 Task: Look for space in Ilha Solteira, Brazil from 5th July, 2023 to 15th July, 2023 for 9 adults in price range Rs.15000 to Rs.25000. Place can be entire place with 5 bedrooms having 5 beds and 5 bathrooms. Property type can be house, flat, guest house. Booking option can be shelf check-in. Required host language is Spanish.
Action: Key pressed s<Key.caps_lock>olteria,<Key.space><Key.caps_lock>b<Key.caps_lock>razil<Key.space><Key.enter>
Screenshot: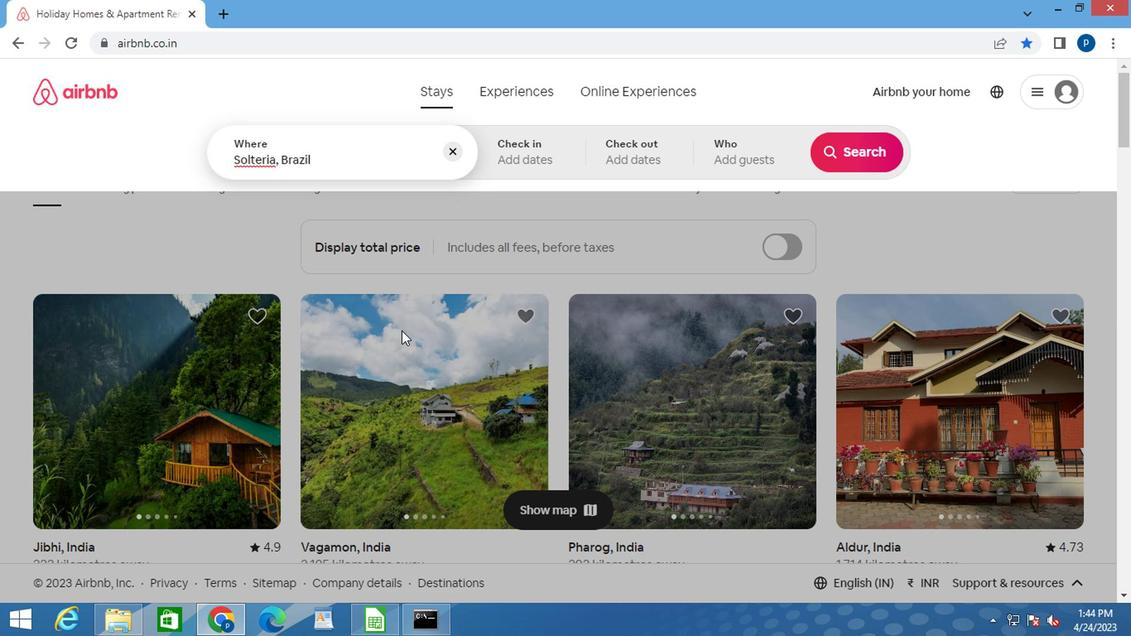 
Action: Mouse moved to (672, 269)
Screenshot: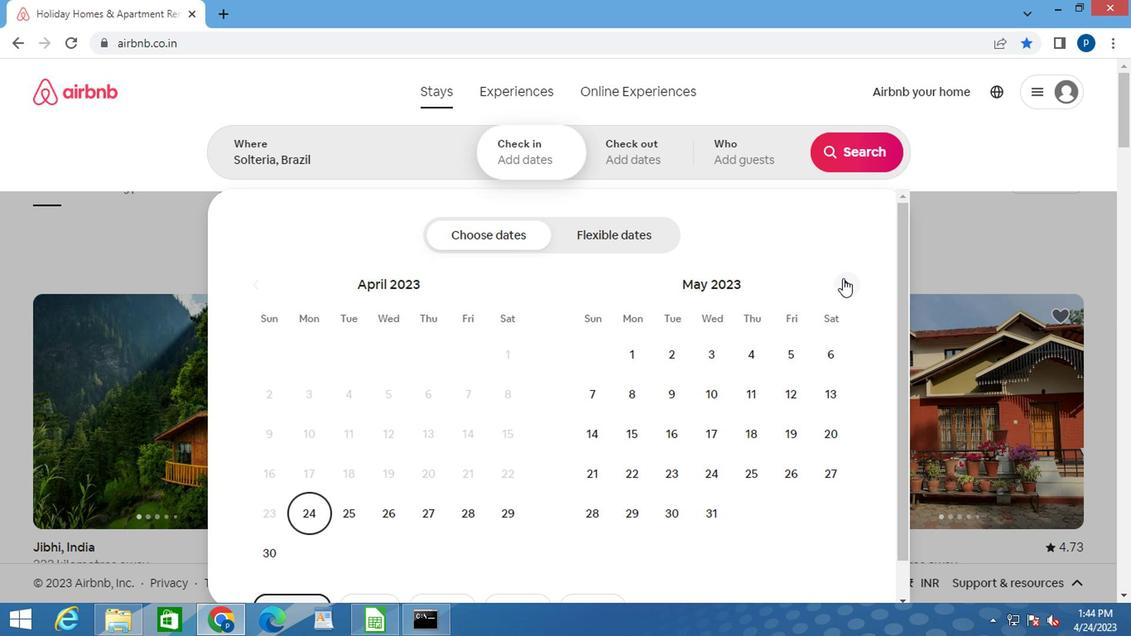 
Action: Mouse pressed left at (672, 269)
Screenshot: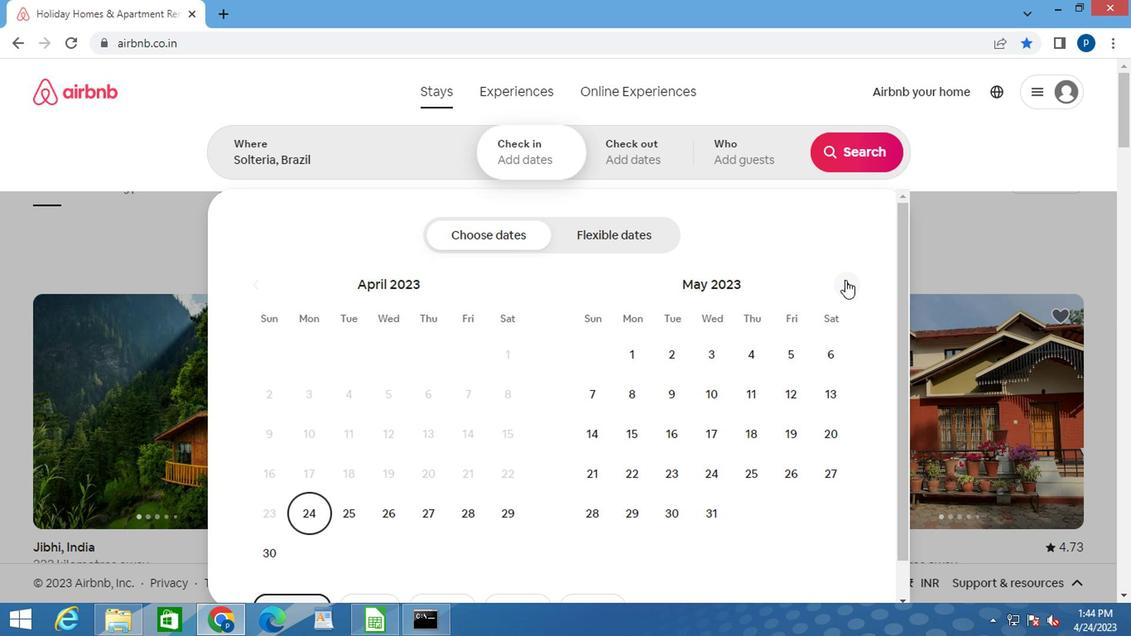 
Action: Mouse moved to (673, 269)
Screenshot: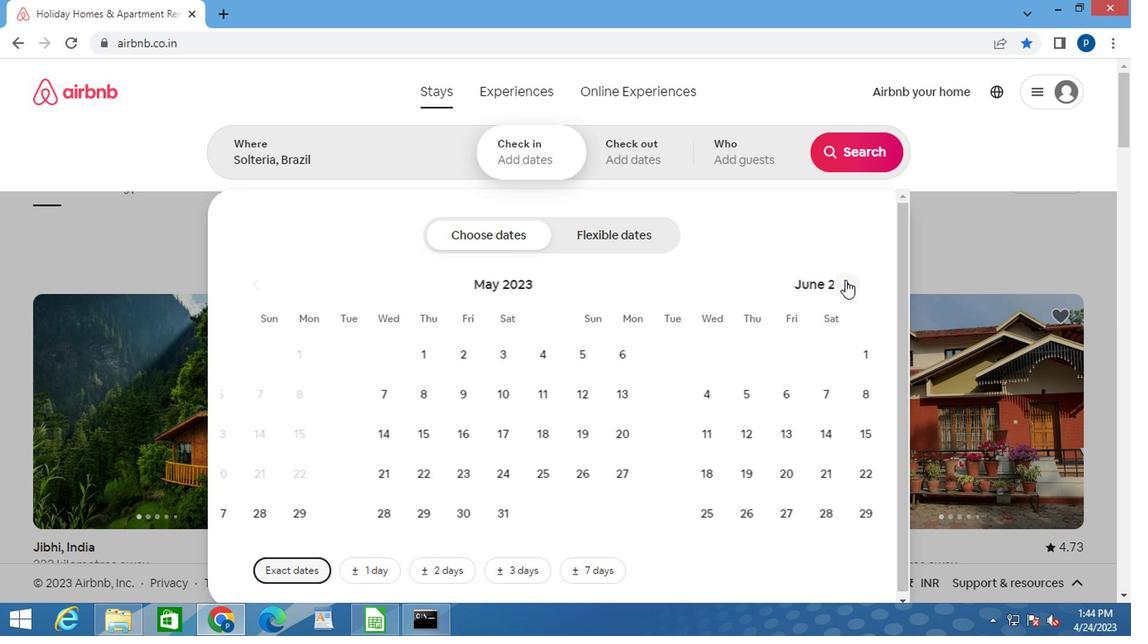 
Action: Mouse pressed left at (673, 269)
Screenshot: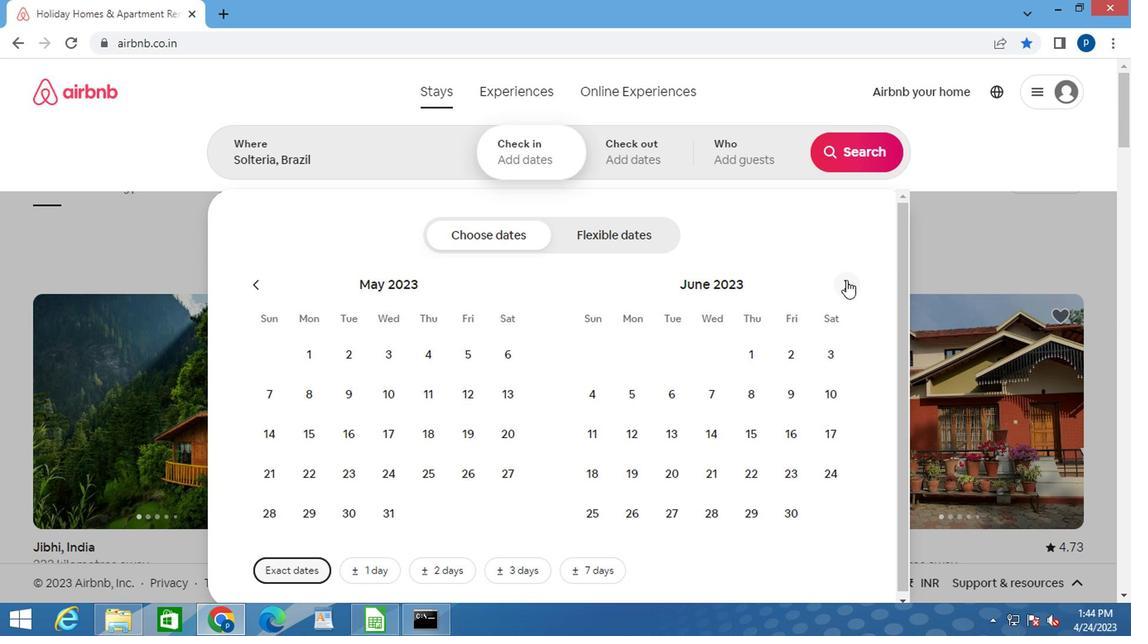 
Action: Mouse moved to (569, 345)
Screenshot: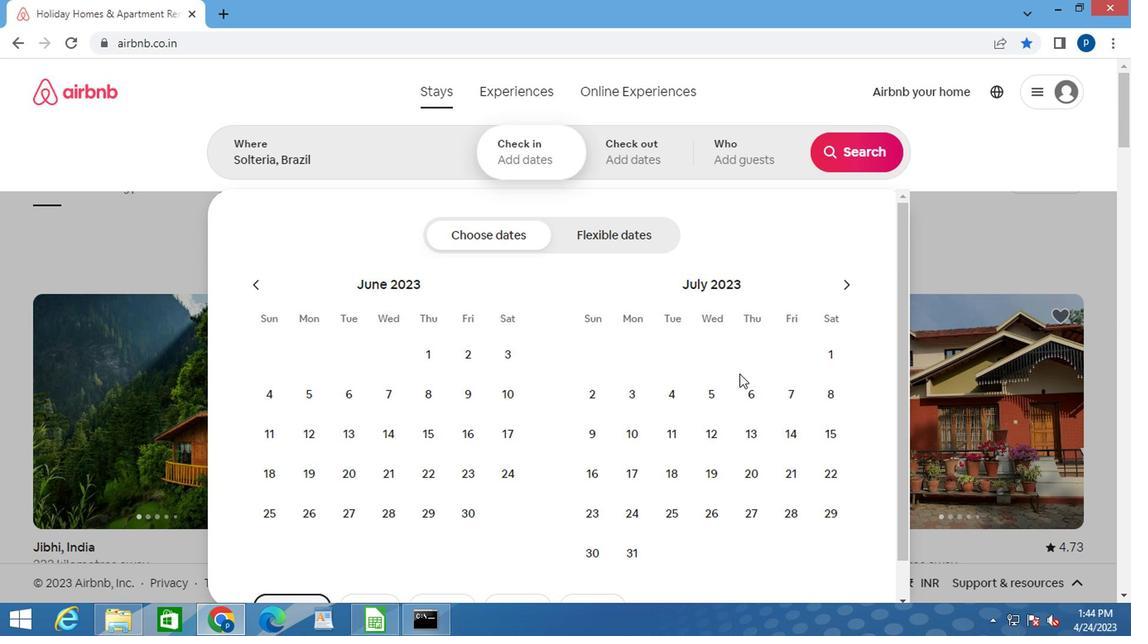 
Action: Mouse pressed left at (569, 345)
Screenshot: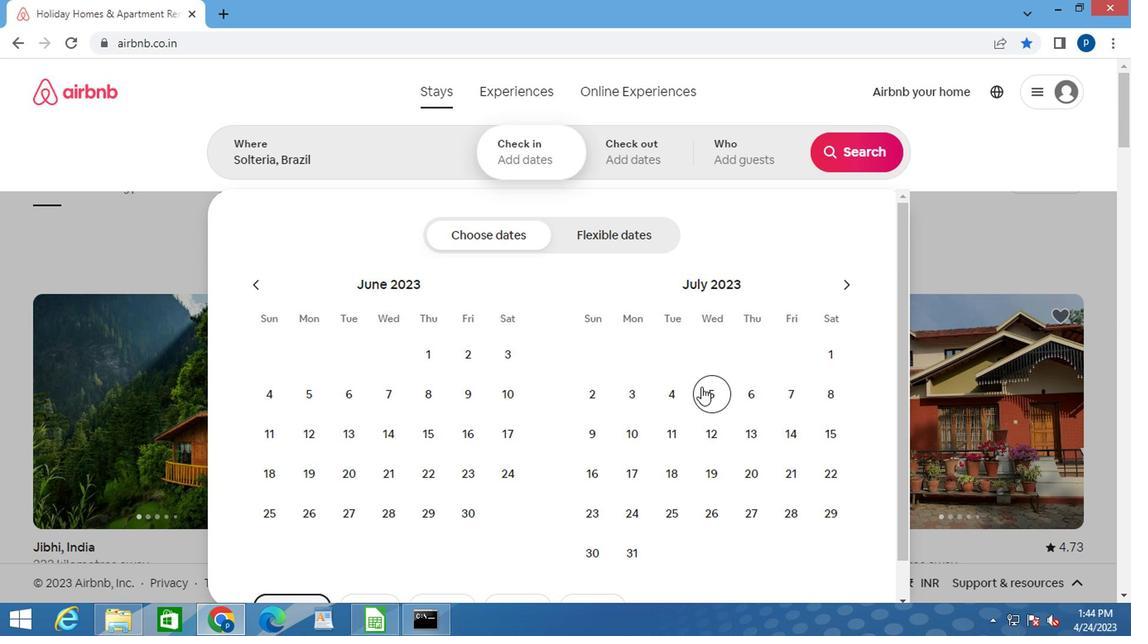
Action: Mouse moved to (657, 375)
Screenshot: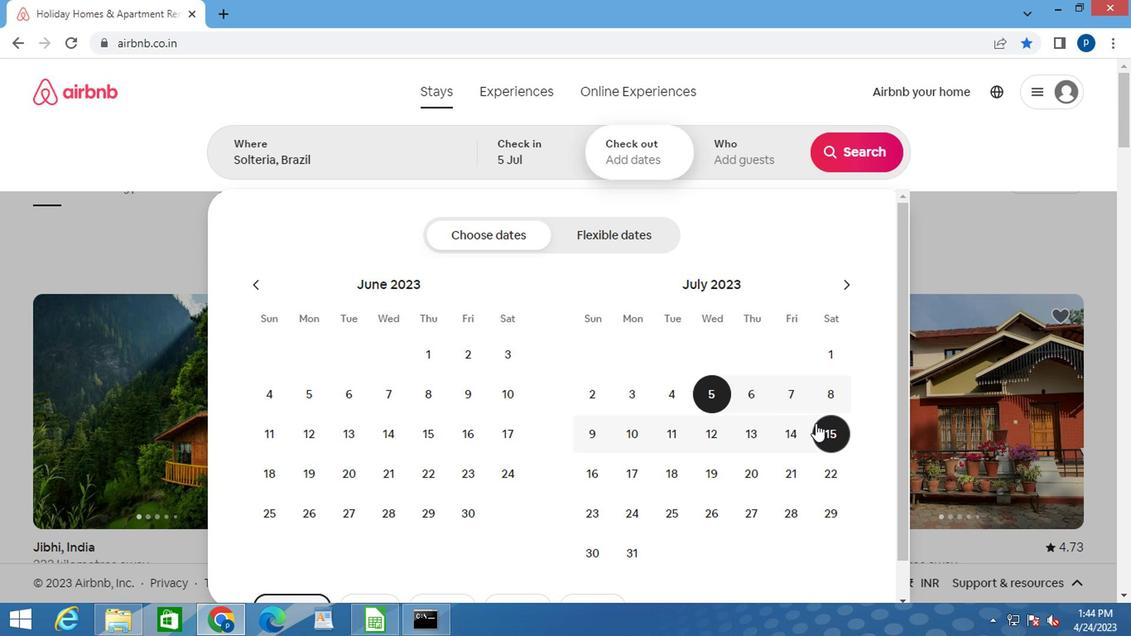 
Action: Mouse pressed left at (657, 375)
Screenshot: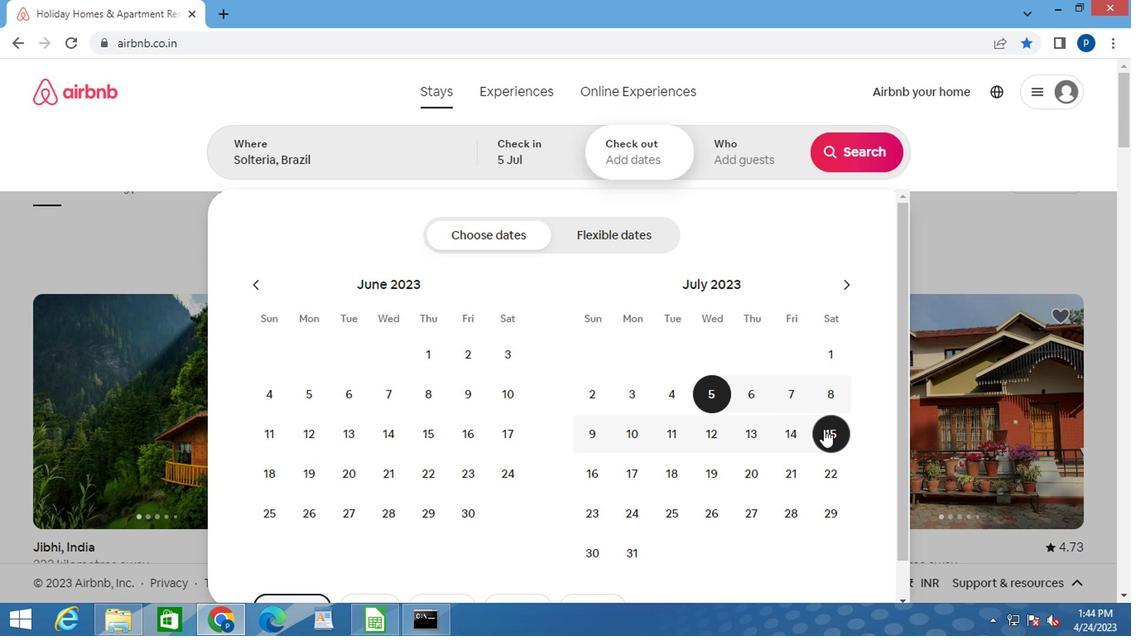 
Action: Mouse moved to (604, 185)
Screenshot: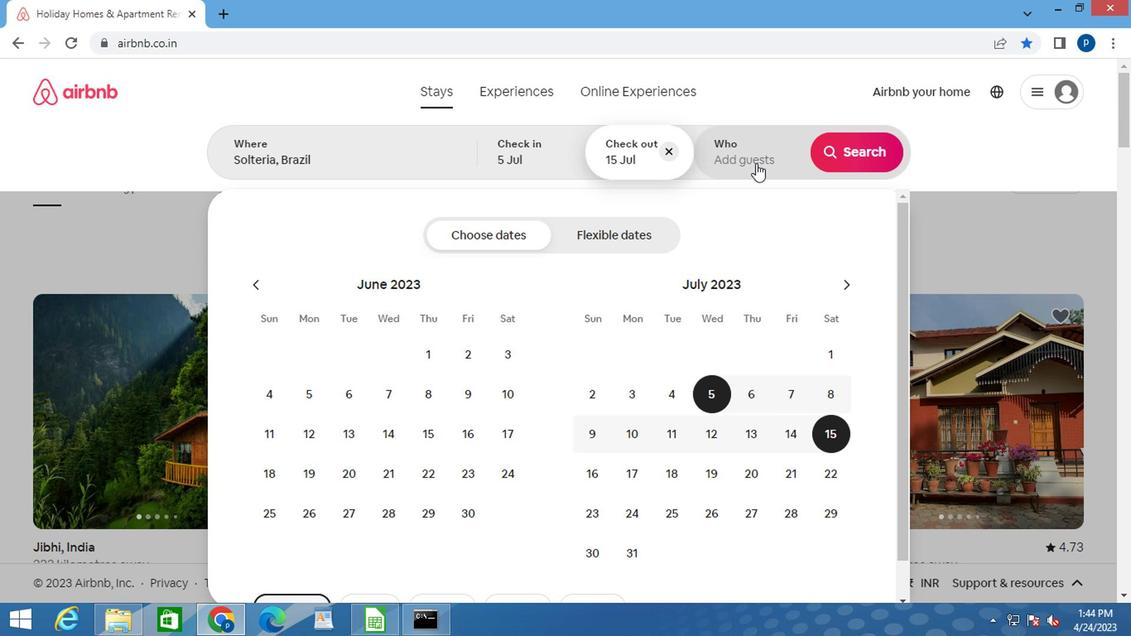 
Action: Mouse pressed left at (604, 185)
Screenshot: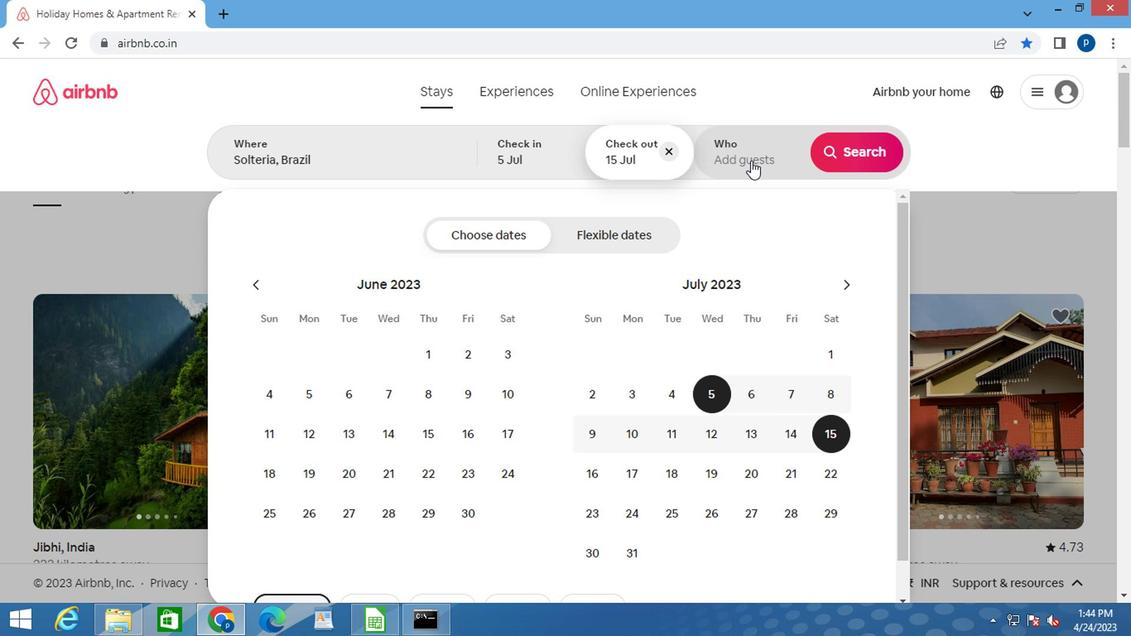 
Action: Mouse moved to (688, 238)
Screenshot: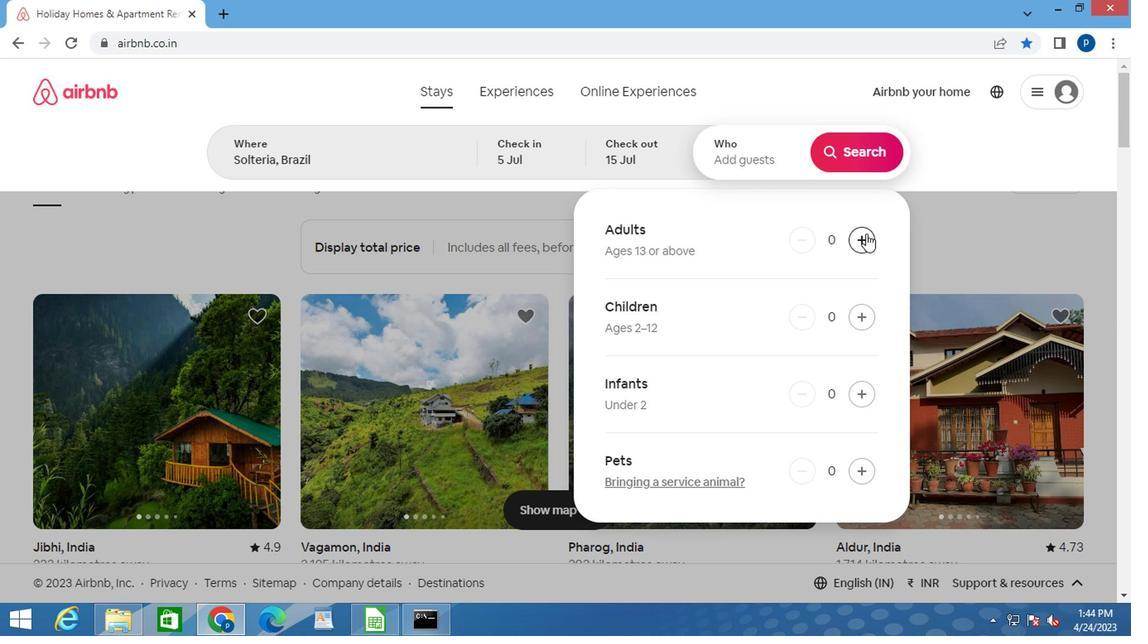 
Action: Mouse pressed left at (688, 238)
Screenshot: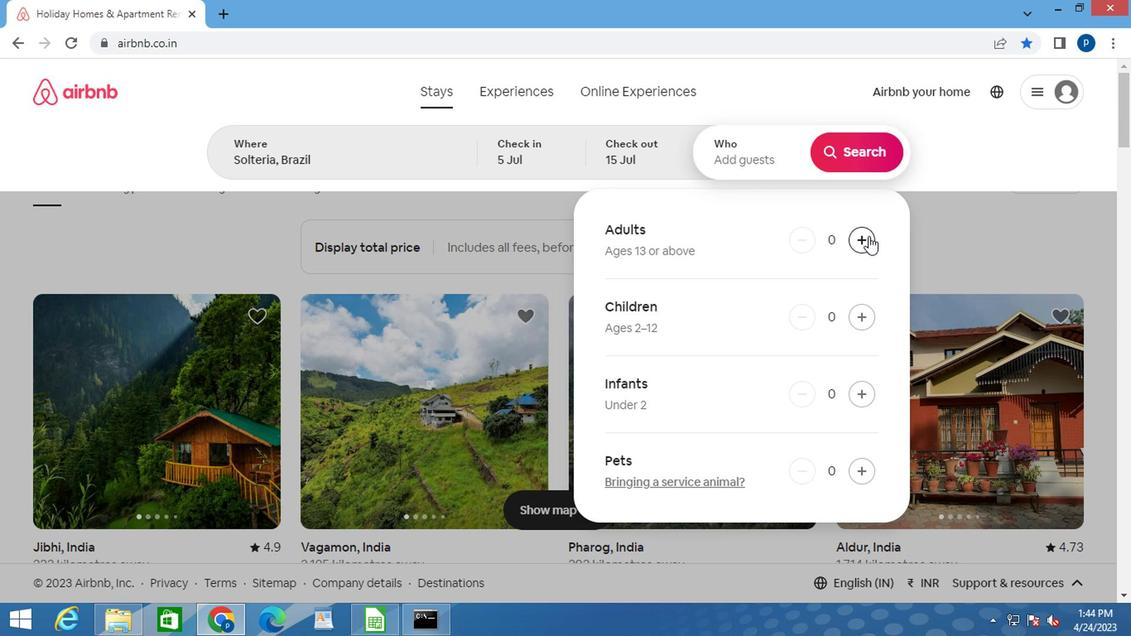 
Action: Mouse pressed left at (688, 238)
Screenshot: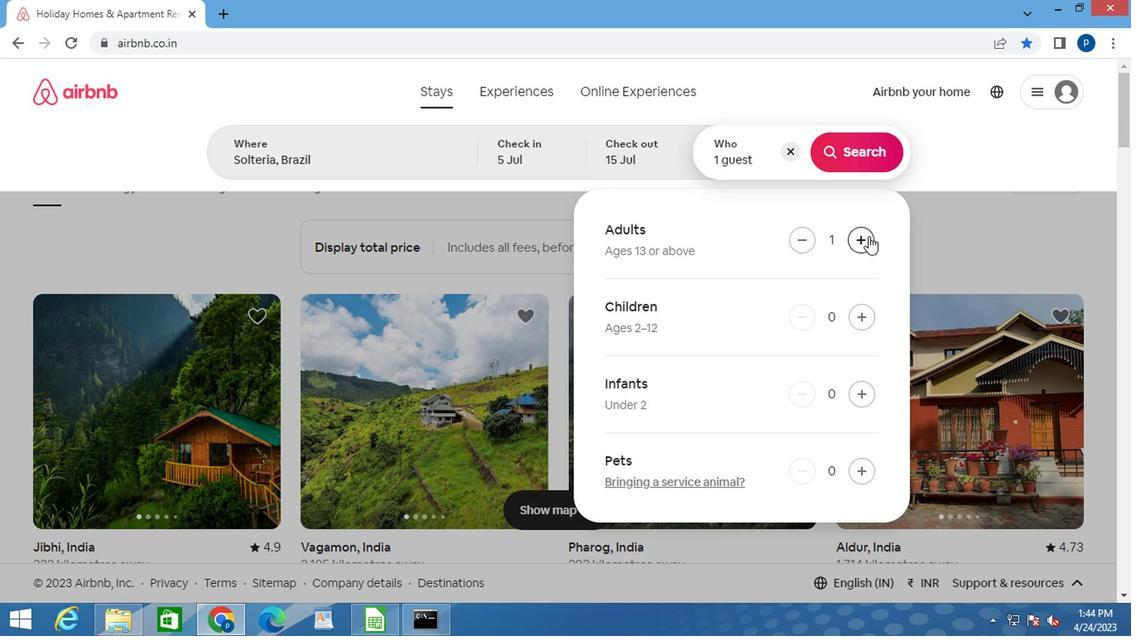 
Action: Mouse pressed left at (688, 238)
Screenshot: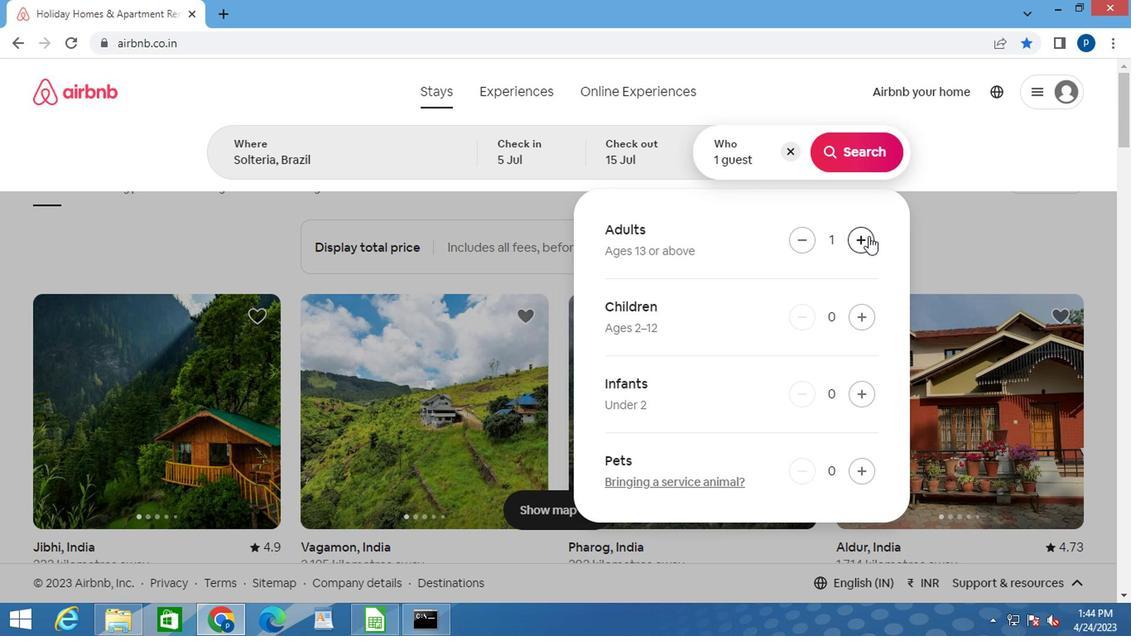 
Action: Mouse pressed left at (688, 238)
Screenshot: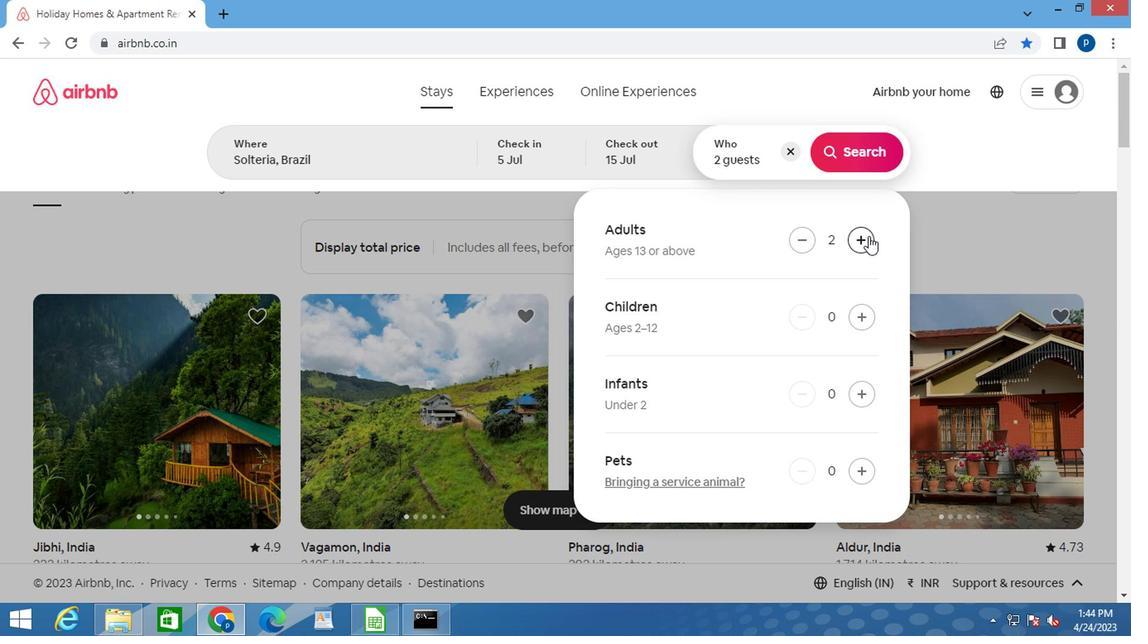 
Action: Mouse pressed left at (688, 238)
Screenshot: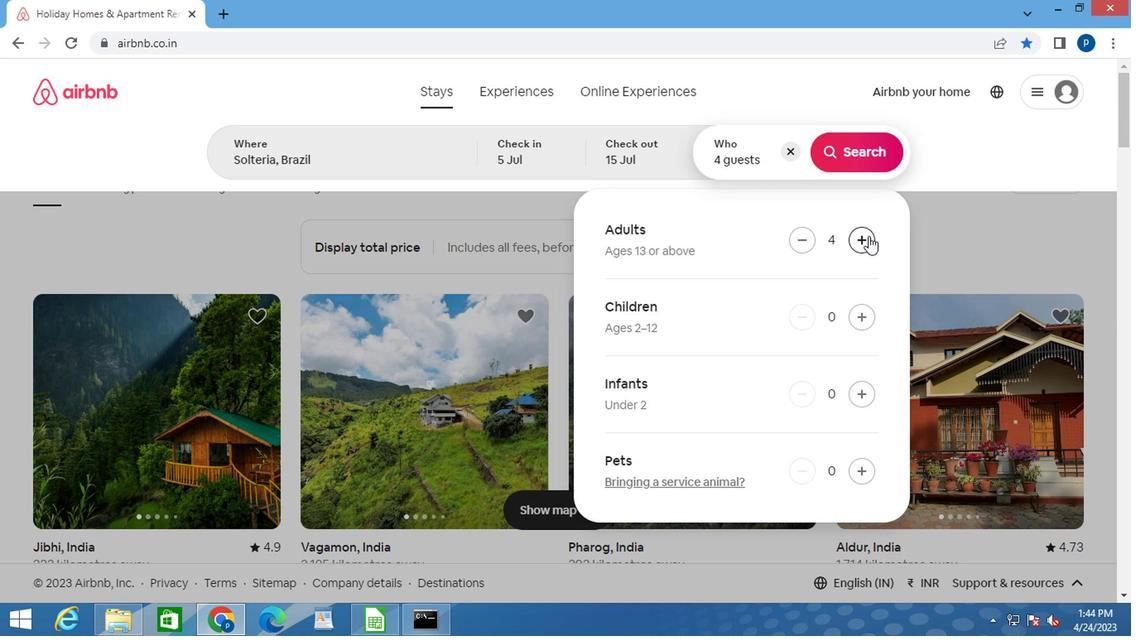 
Action: Mouse pressed left at (688, 238)
Screenshot: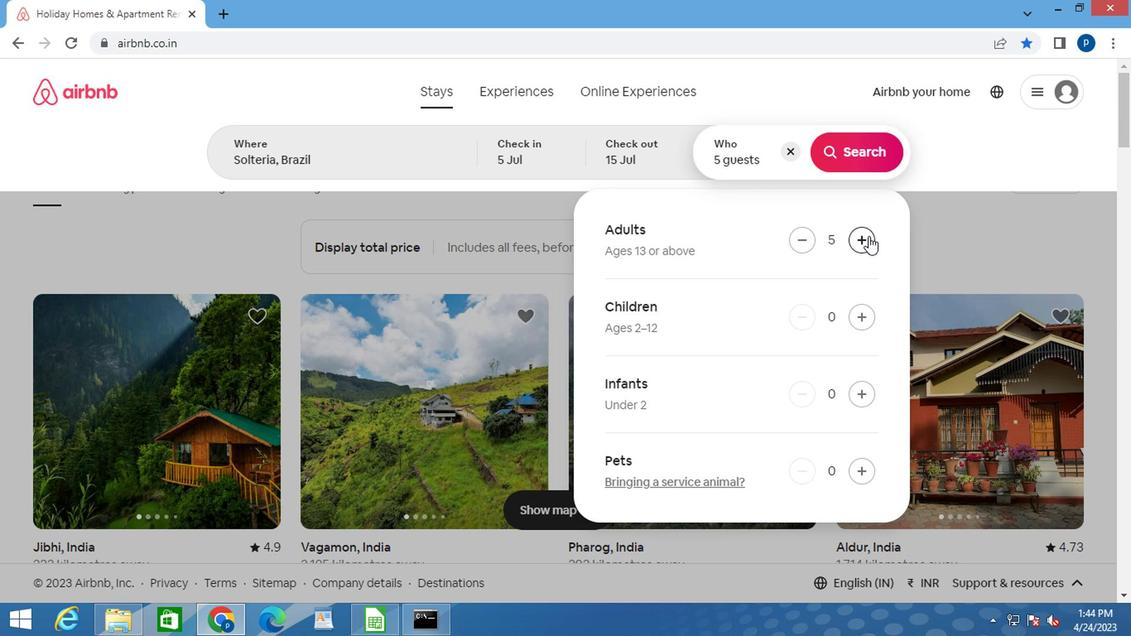 
Action: Mouse pressed left at (688, 238)
Screenshot: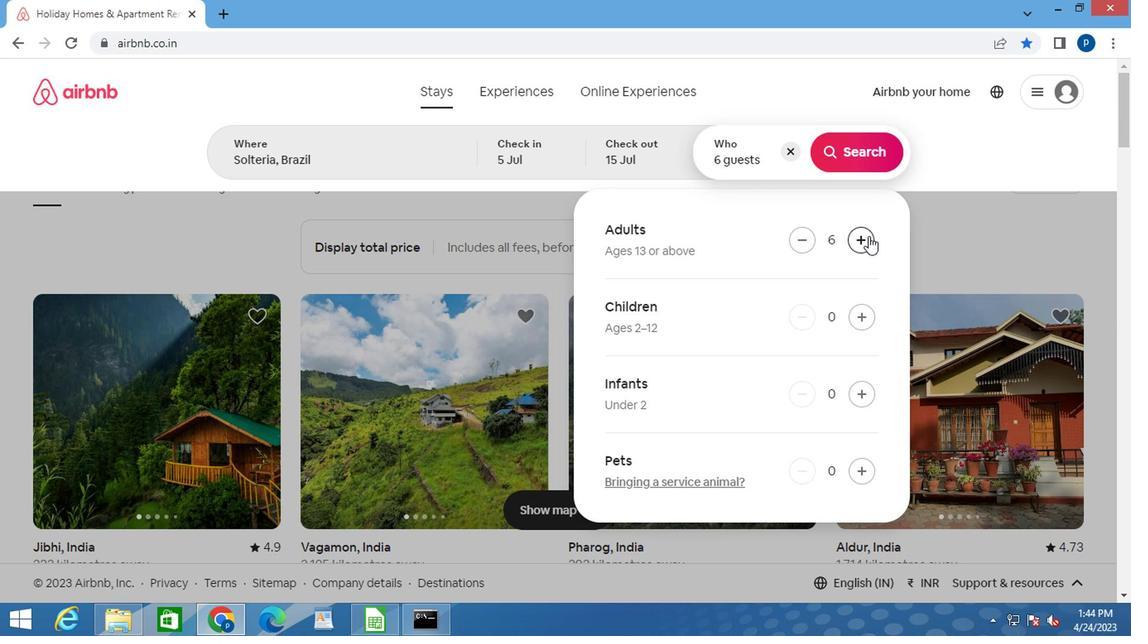 
Action: Mouse pressed left at (688, 238)
Screenshot: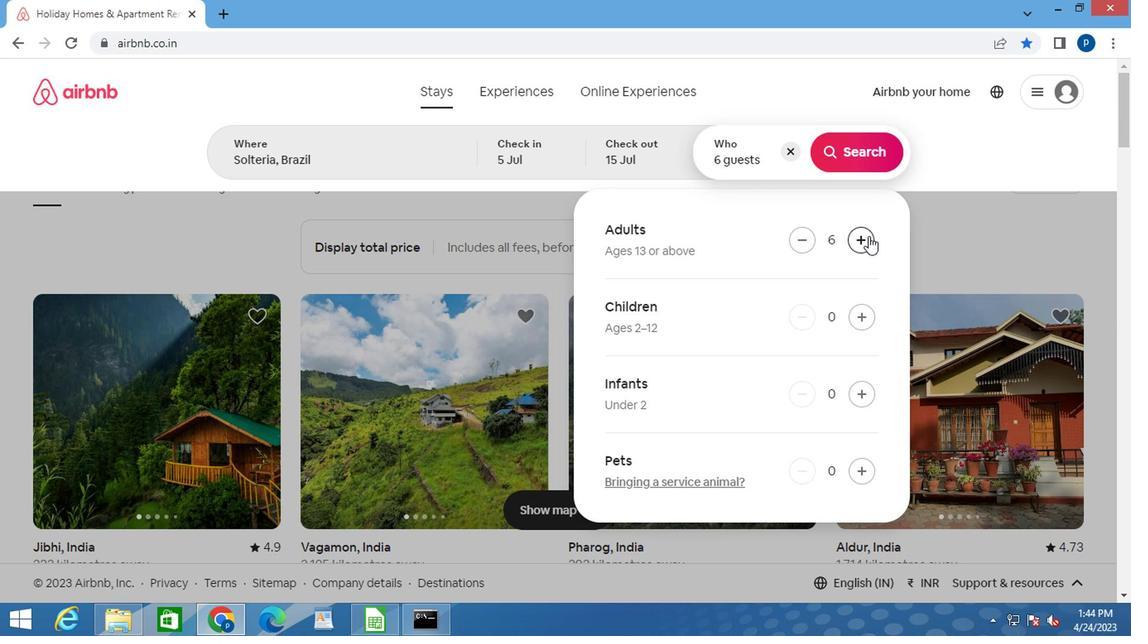 
Action: Mouse pressed left at (688, 238)
Screenshot: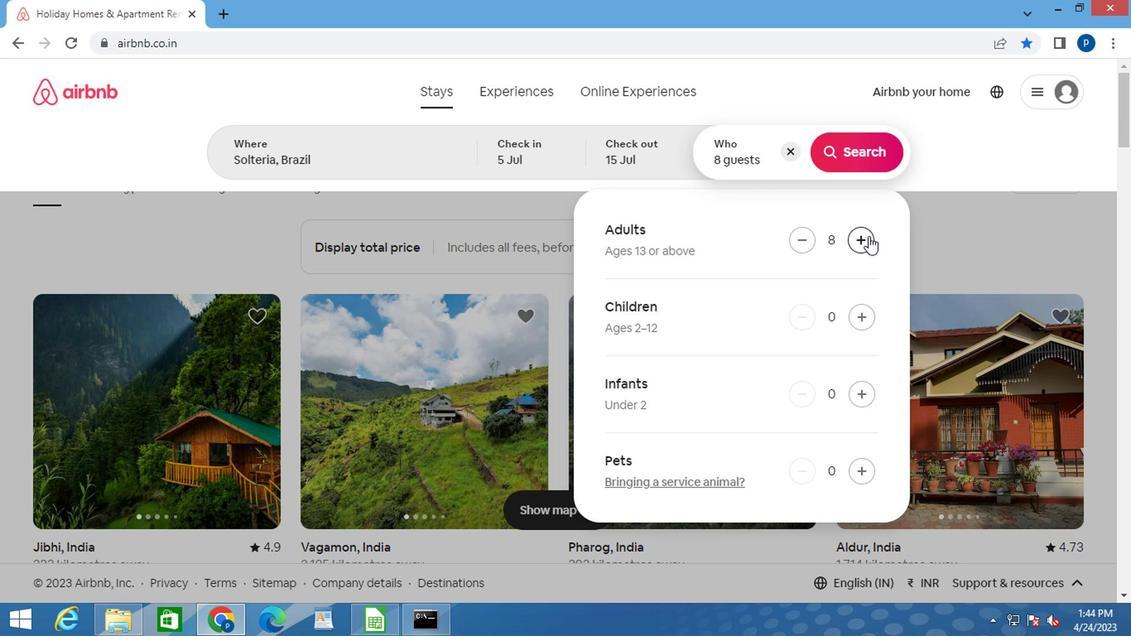 
Action: Mouse moved to (681, 179)
Screenshot: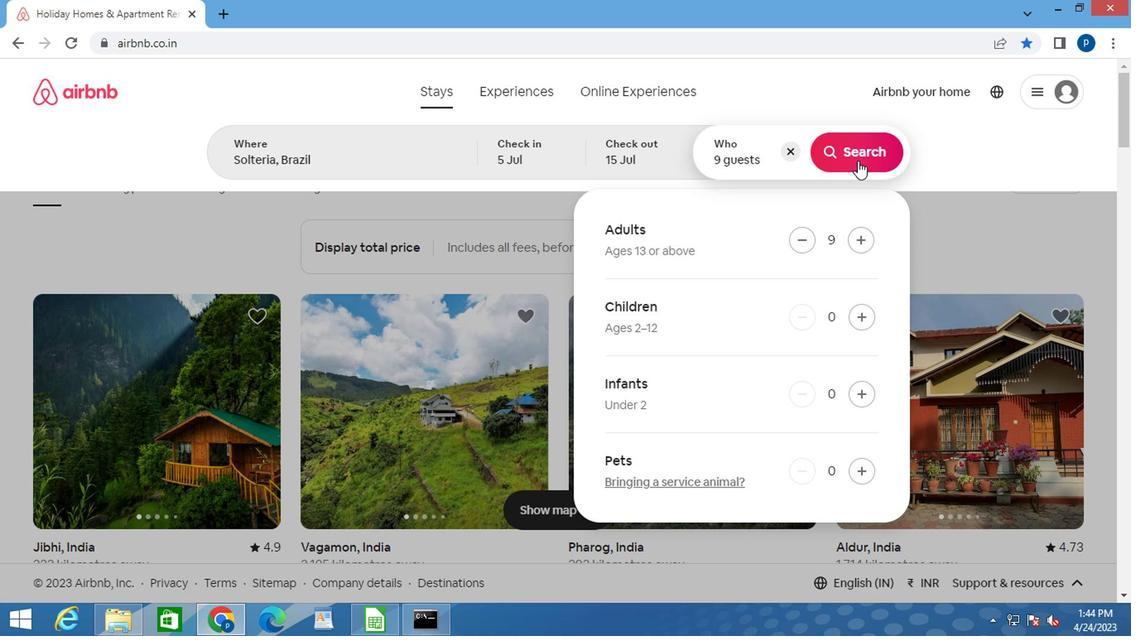 
Action: Mouse pressed left at (681, 179)
Screenshot: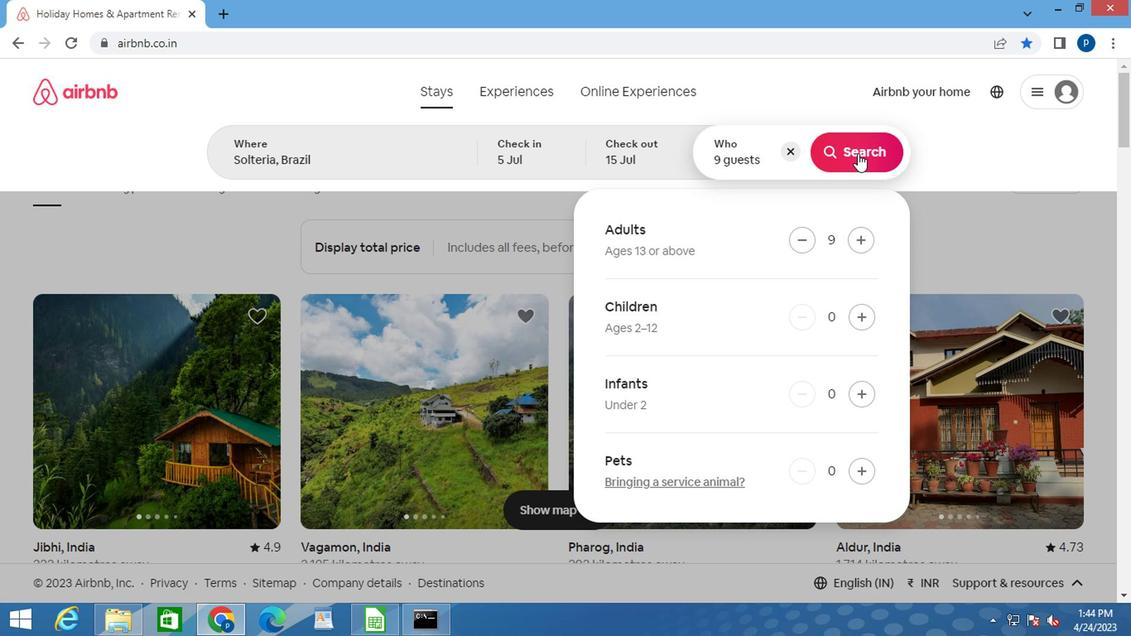 
Action: Mouse moved to (807, 183)
Screenshot: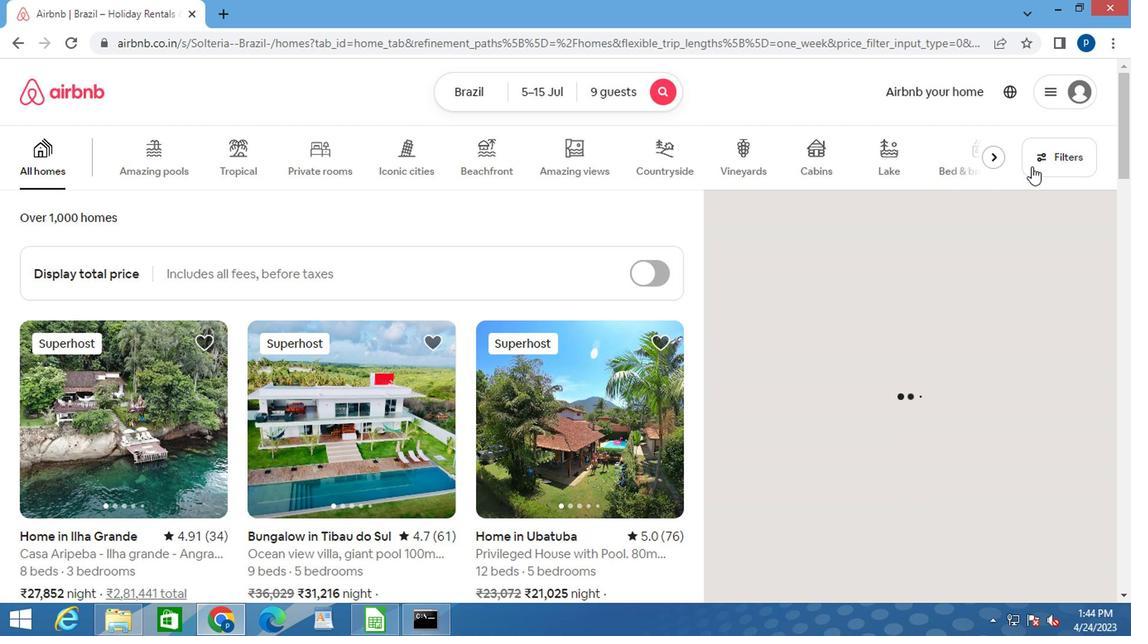 
Action: Mouse pressed left at (807, 183)
Screenshot: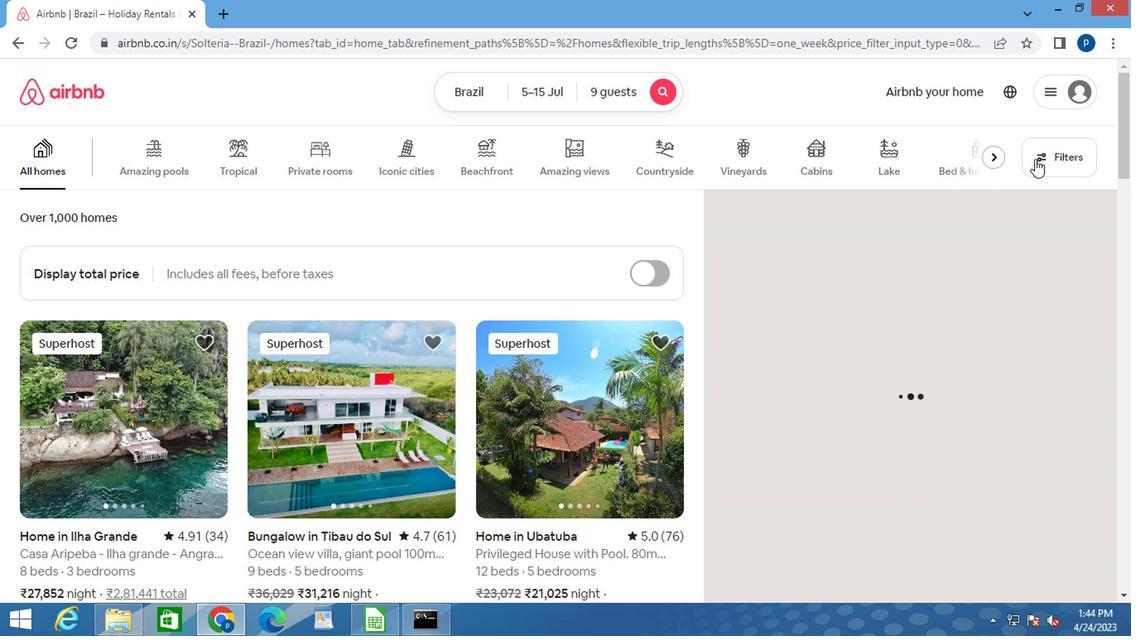
Action: Mouse moved to (305, 331)
Screenshot: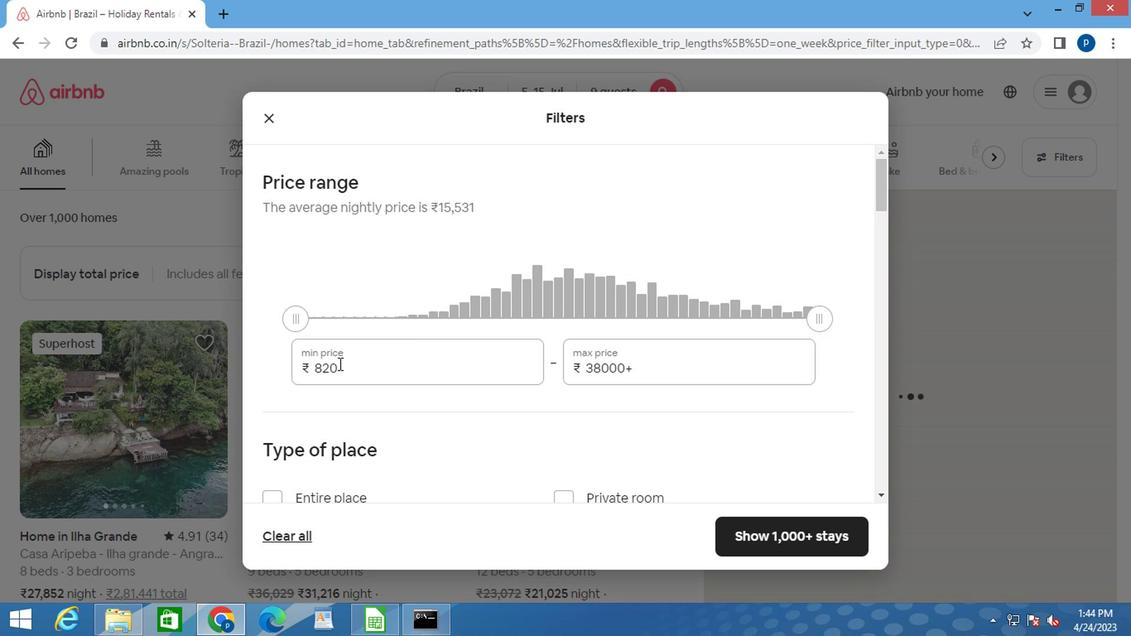 
Action: Mouse pressed left at (305, 331)
Screenshot: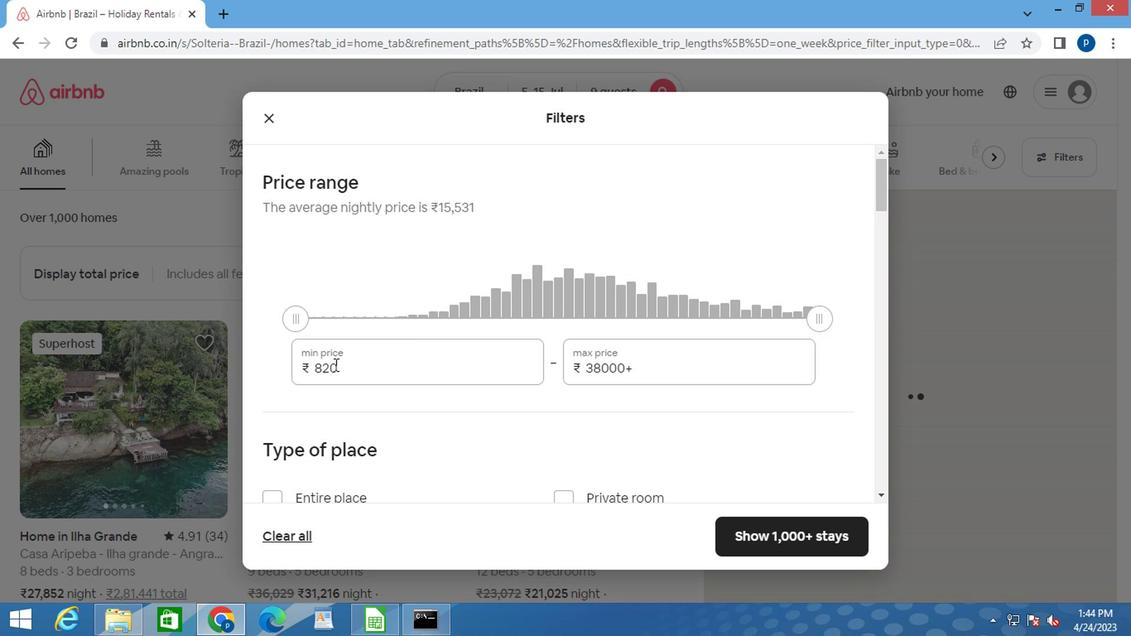 
Action: Mouse pressed left at (305, 331)
Screenshot: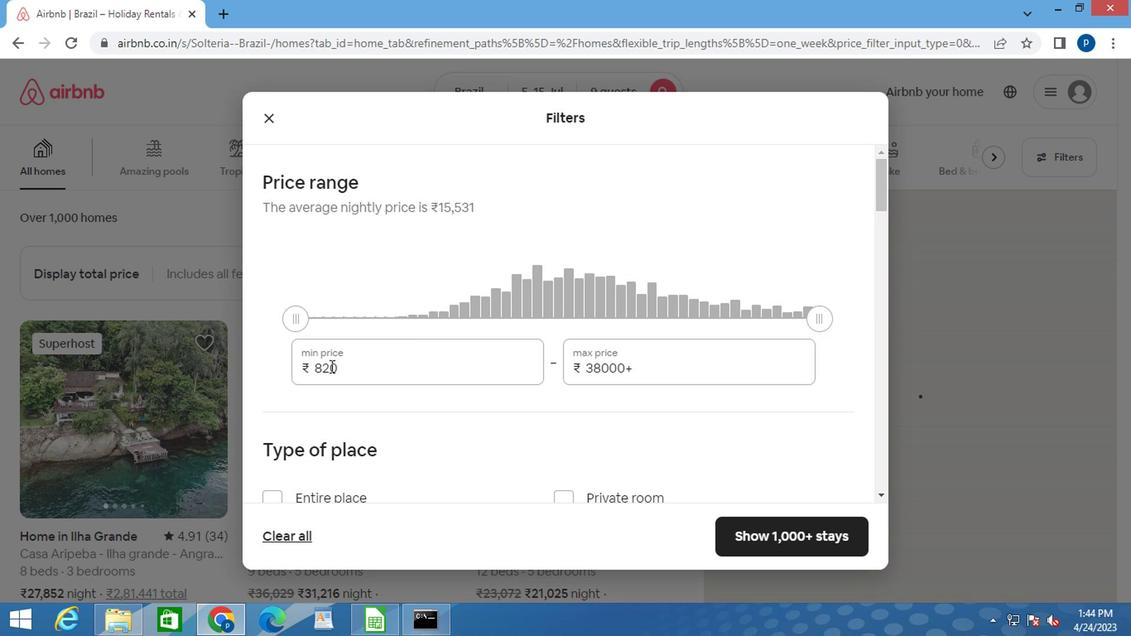 
Action: Key pressed 15000<Key.tab>25000
Screenshot: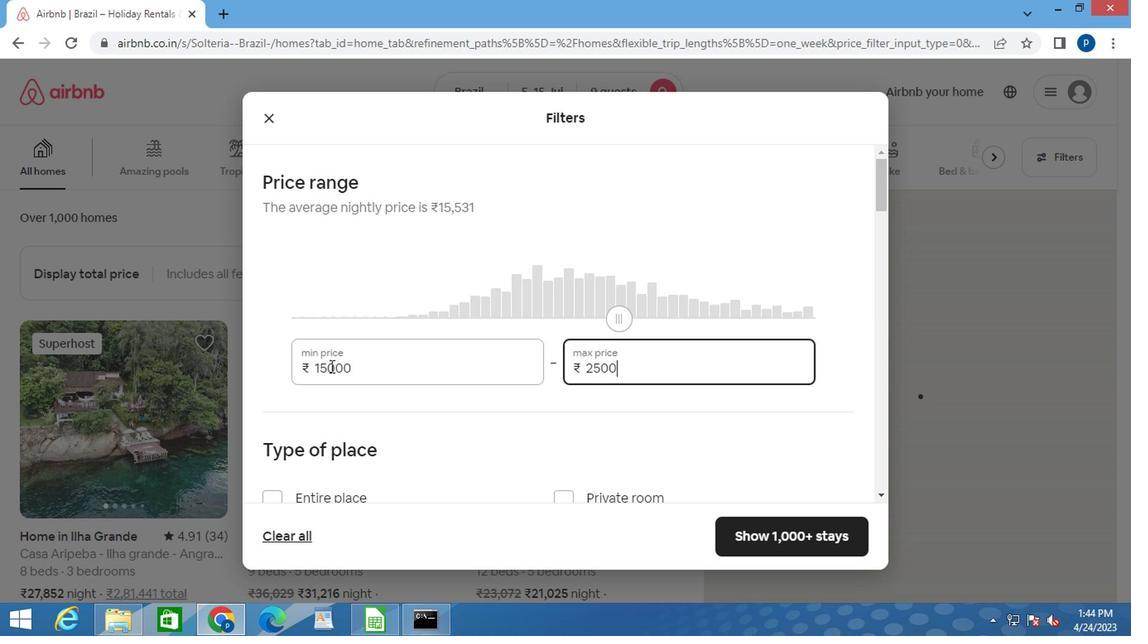 
Action: Mouse moved to (291, 375)
Screenshot: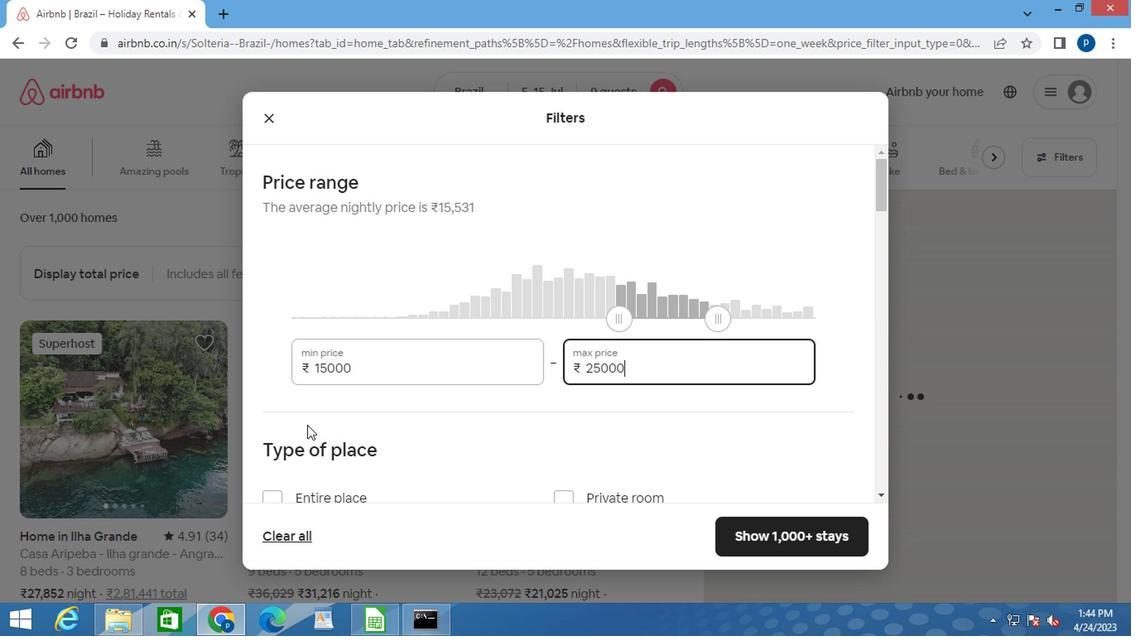 
Action: Mouse scrolled (291, 374) with delta (0, 0)
Screenshot: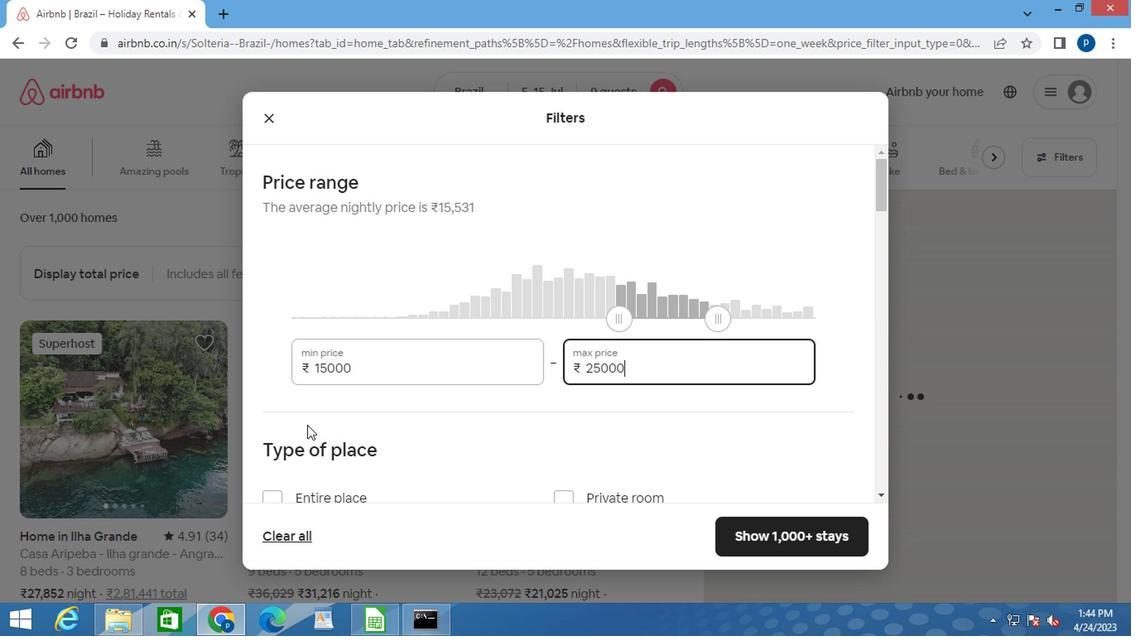 
Action: Mouse scrolled (291, 374) with delta (0, 0)
Screenshot: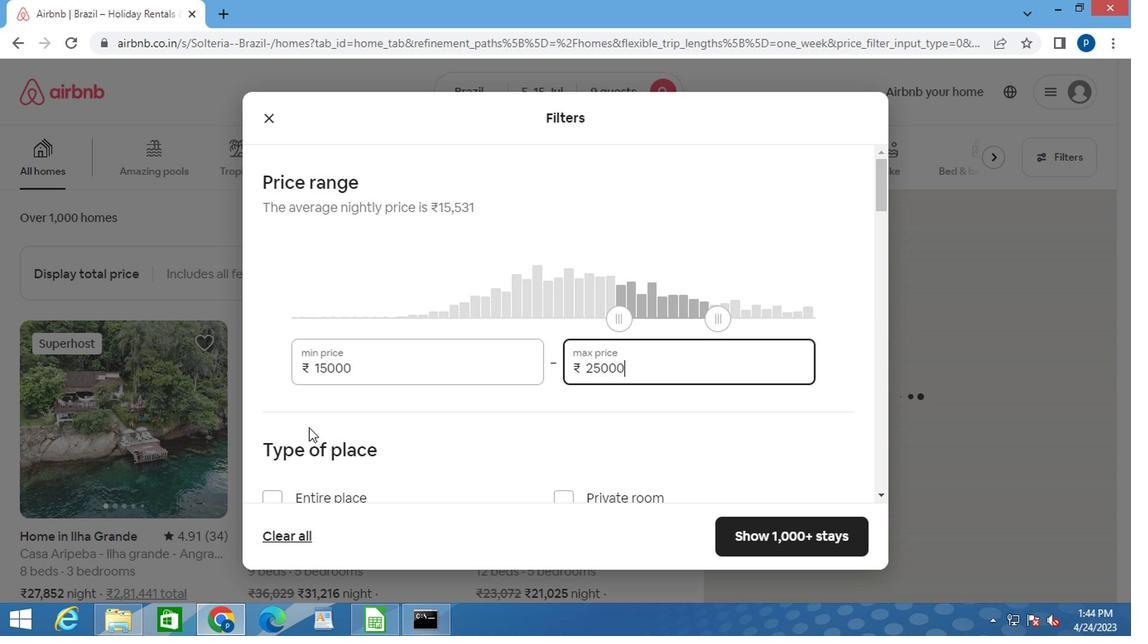 
Action: Mouse moved to (268, 315)
Screenshot: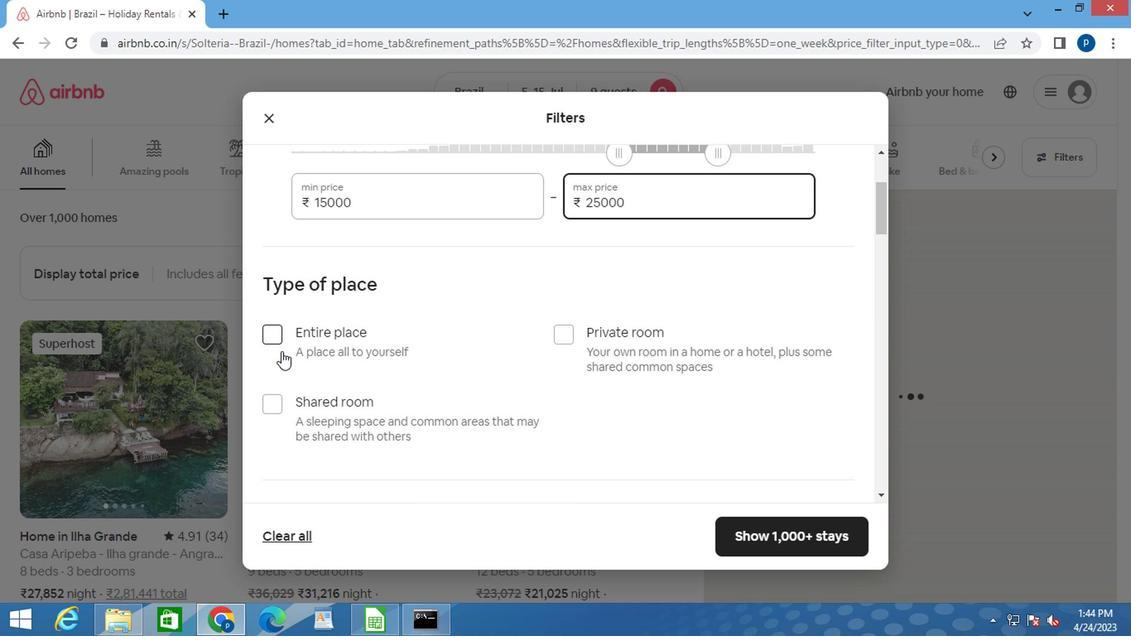 
Action: Mouse pressed left at (268, 315)
Screenshot: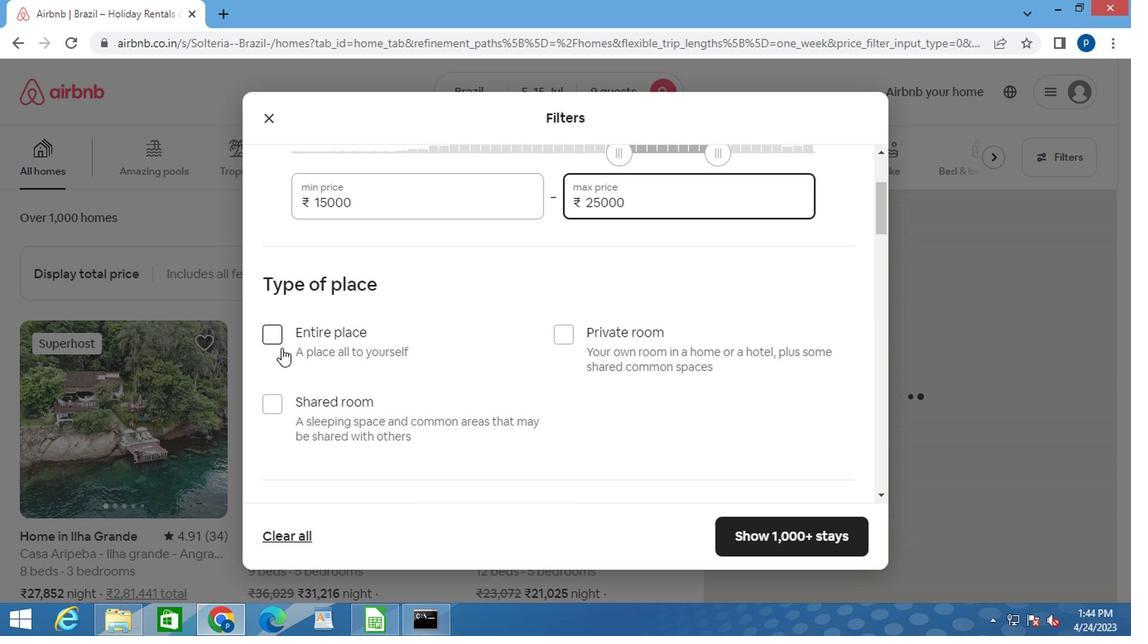 
Action: Mouse moved to (297, 322)
Screenshot: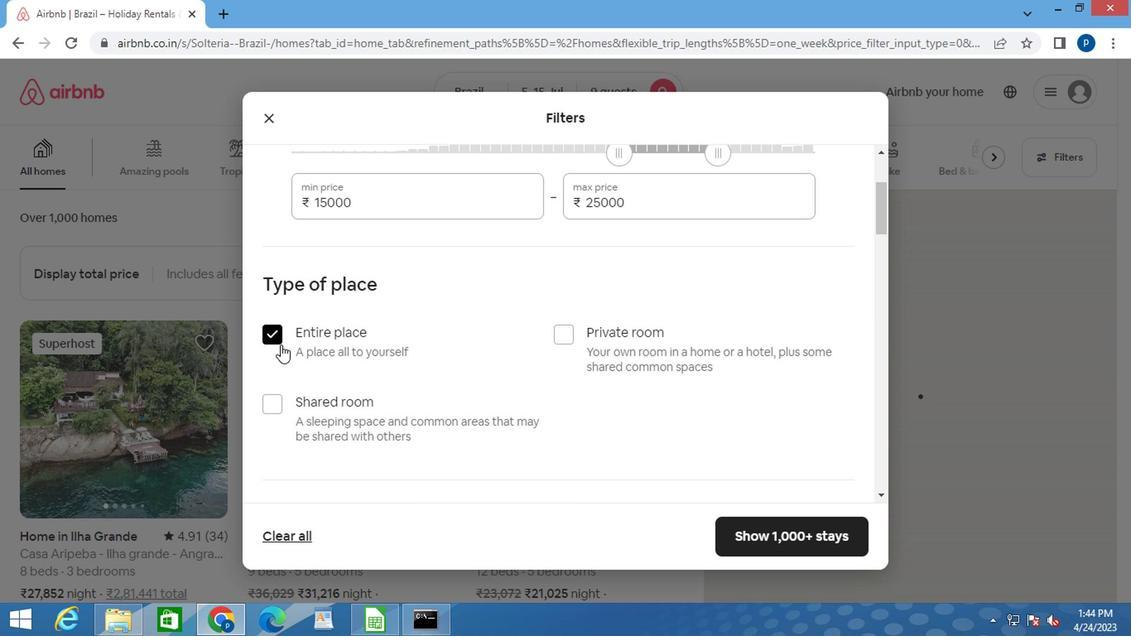 
Action: Mouse scrolled (297, 322) with delta (0, 0)
Screenshot: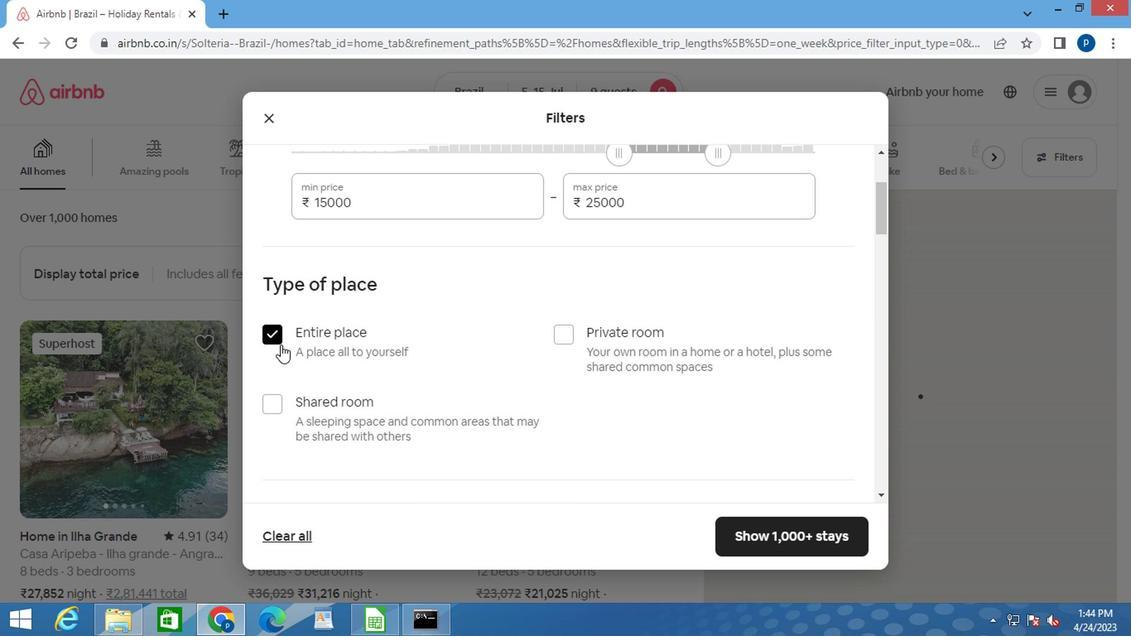 
Action: Mouse moved to (298, 322)
Screenshot: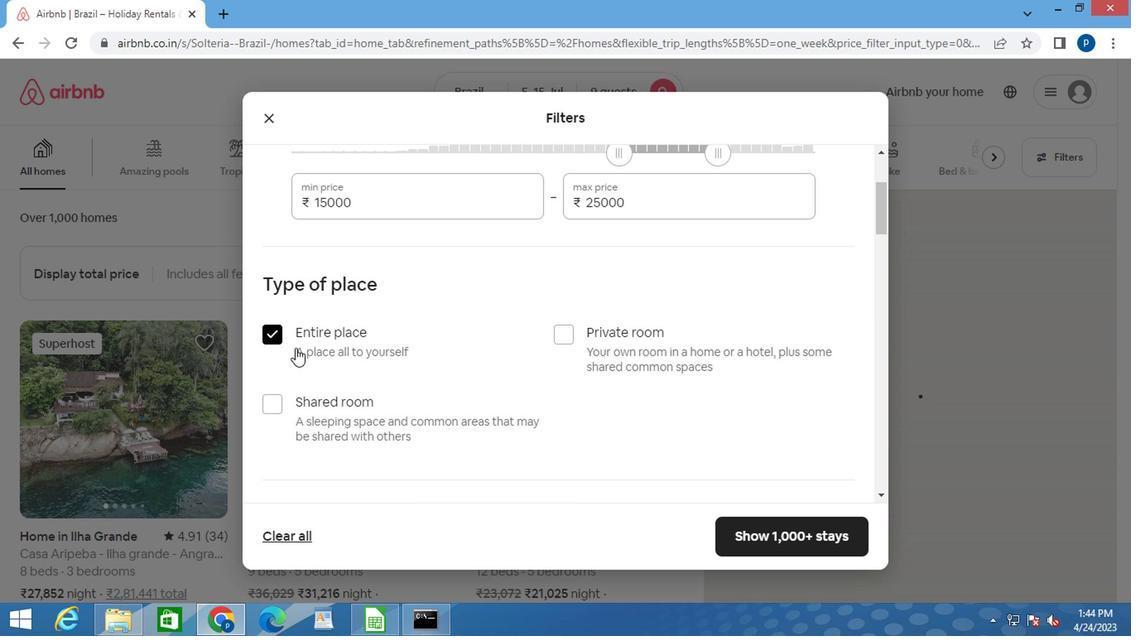 
Action: Mouse scrolled (298, 322) with delta (0, 0)
Screenshot: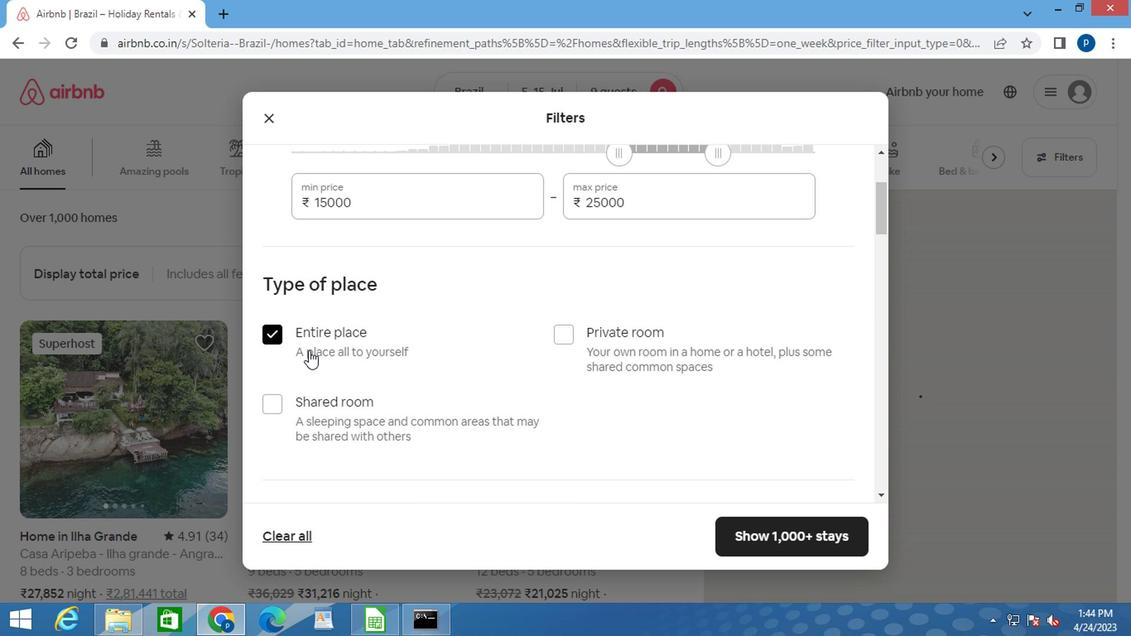 
Action: Mouse moved to (336, 334)
Screenshot: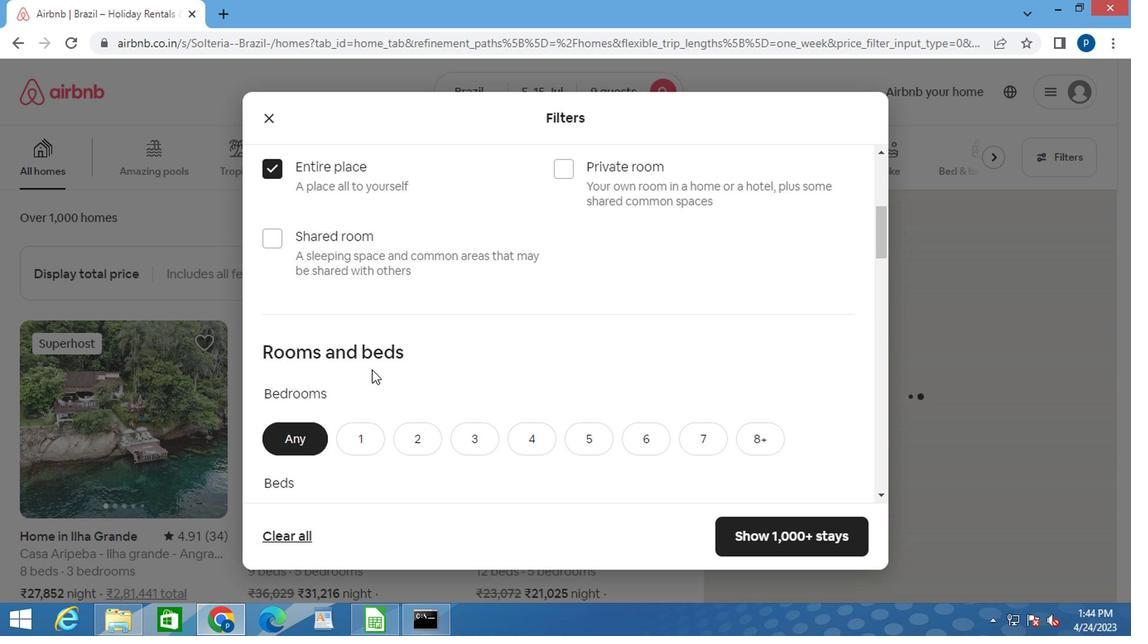 
Action: Mouse scrolled (336, 333) with delta (0, 0)
Screenshot: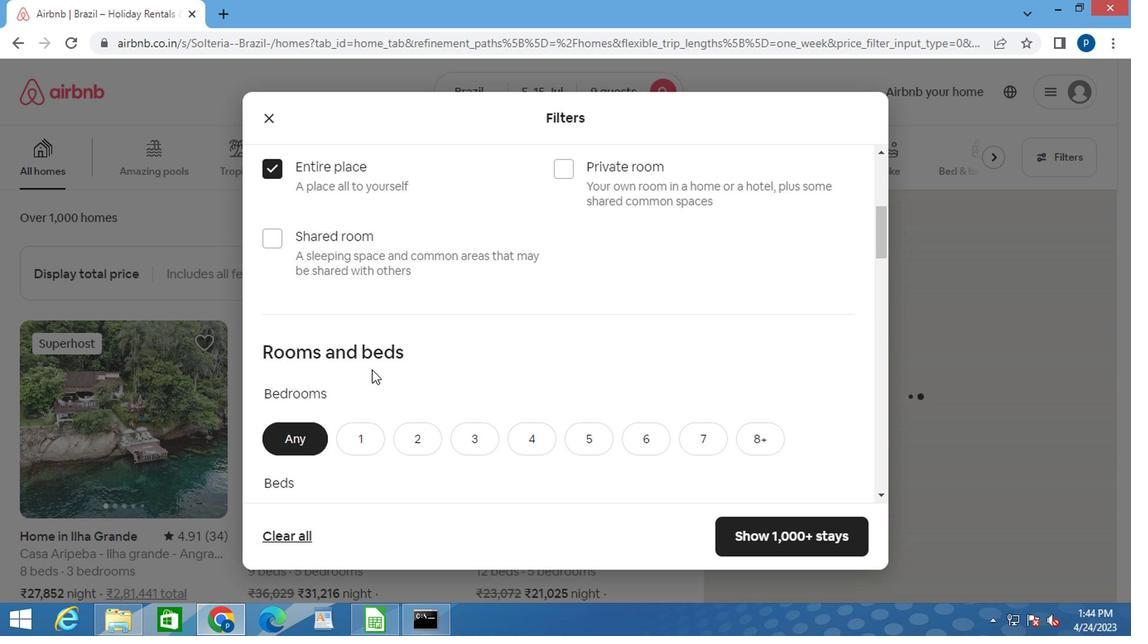 
Action: Mouse scrolled (336, 333) with delta (0, 0)
Screenshot: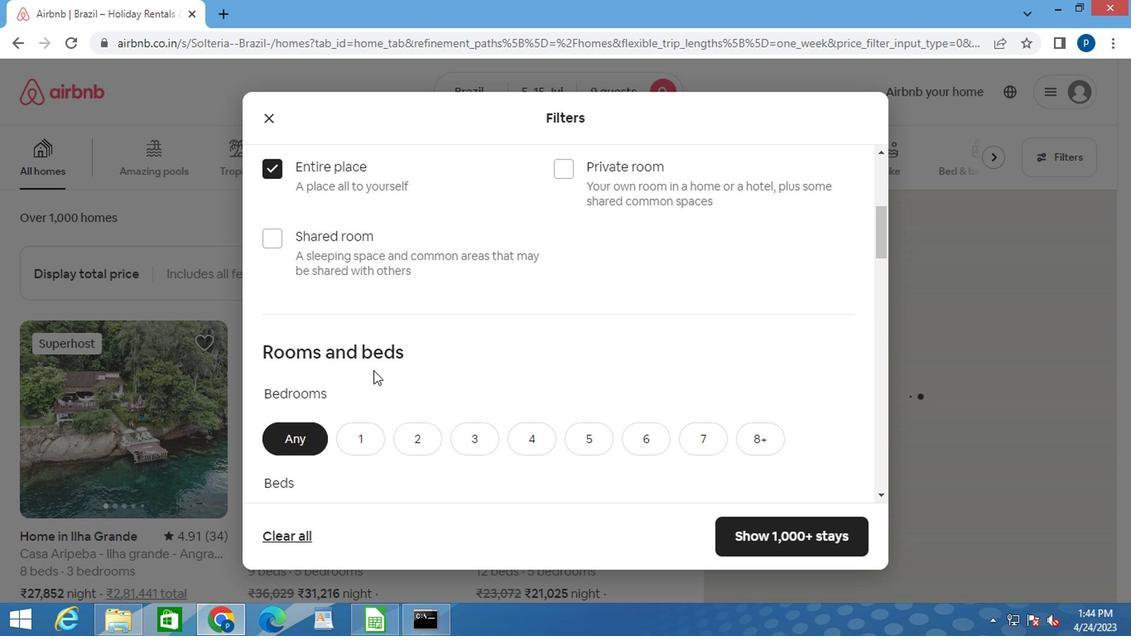 
Action: Mouse moved to (492, 265)
Screenshot: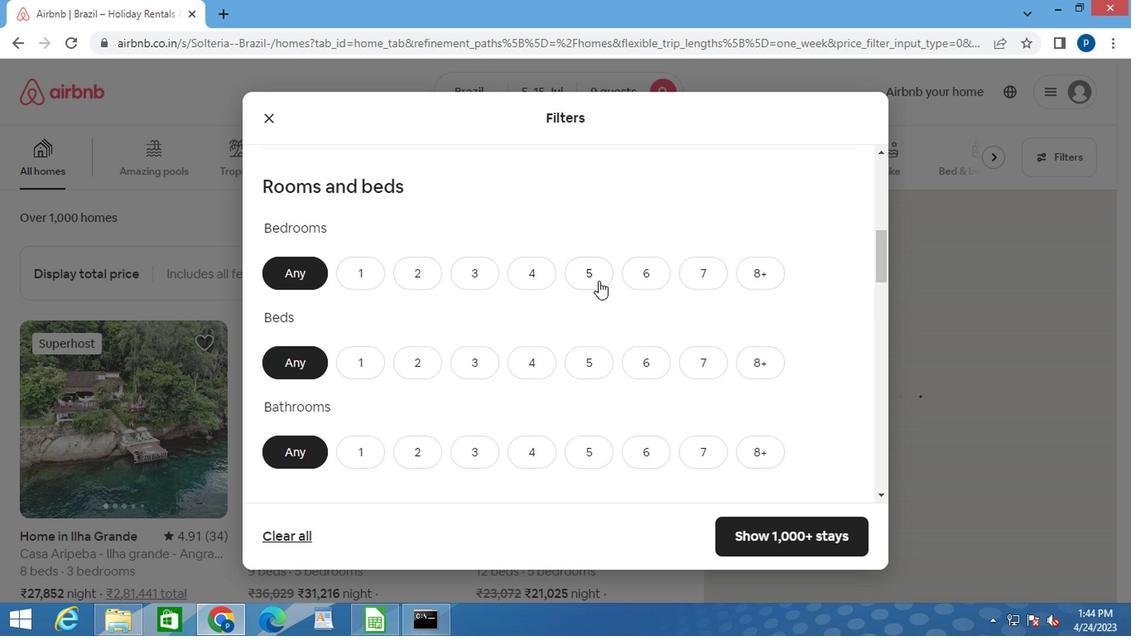 
Action: Mouse pressed left at (492, 265)
Screenshot: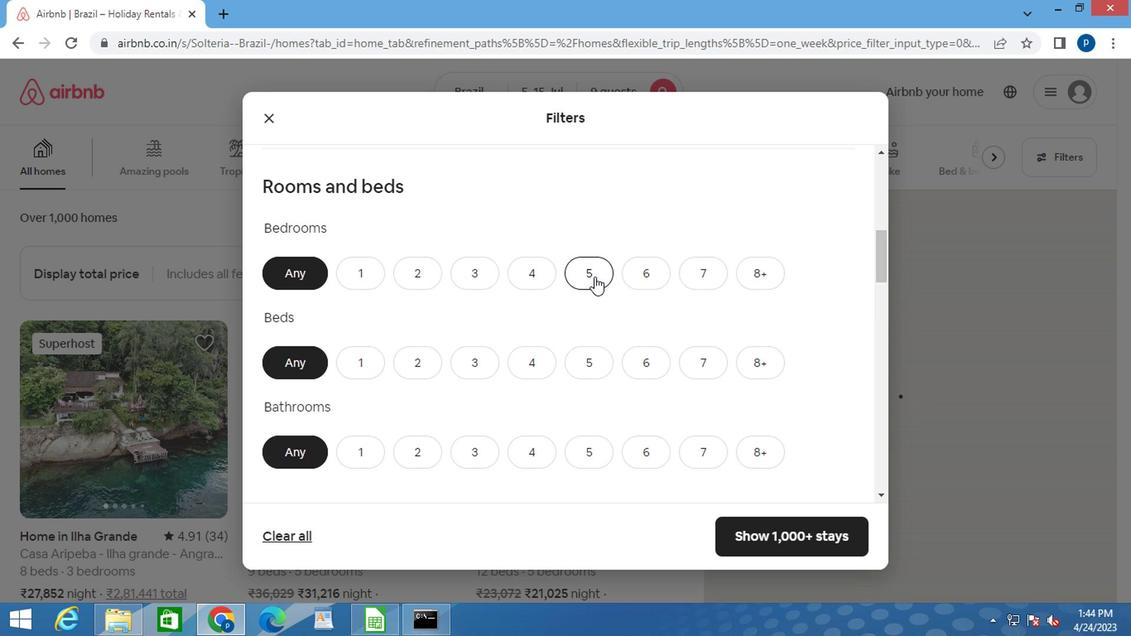 
Action: Mouse moved to (492, 320)
Screenshot: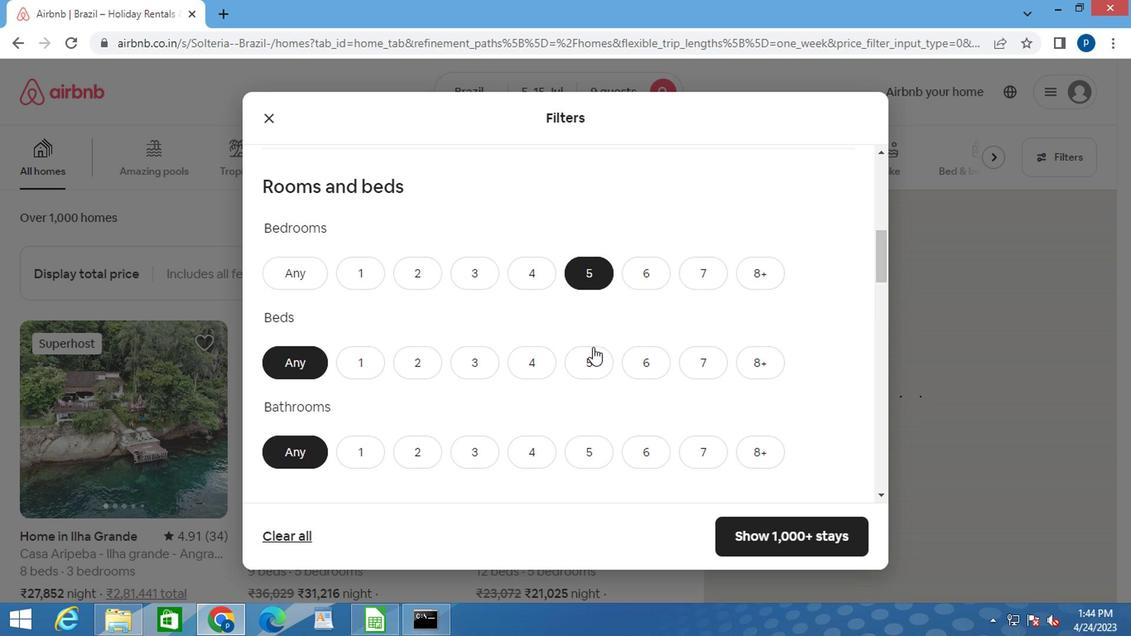 
Action: Mouse pressed left at (492, 320)
Screenshot: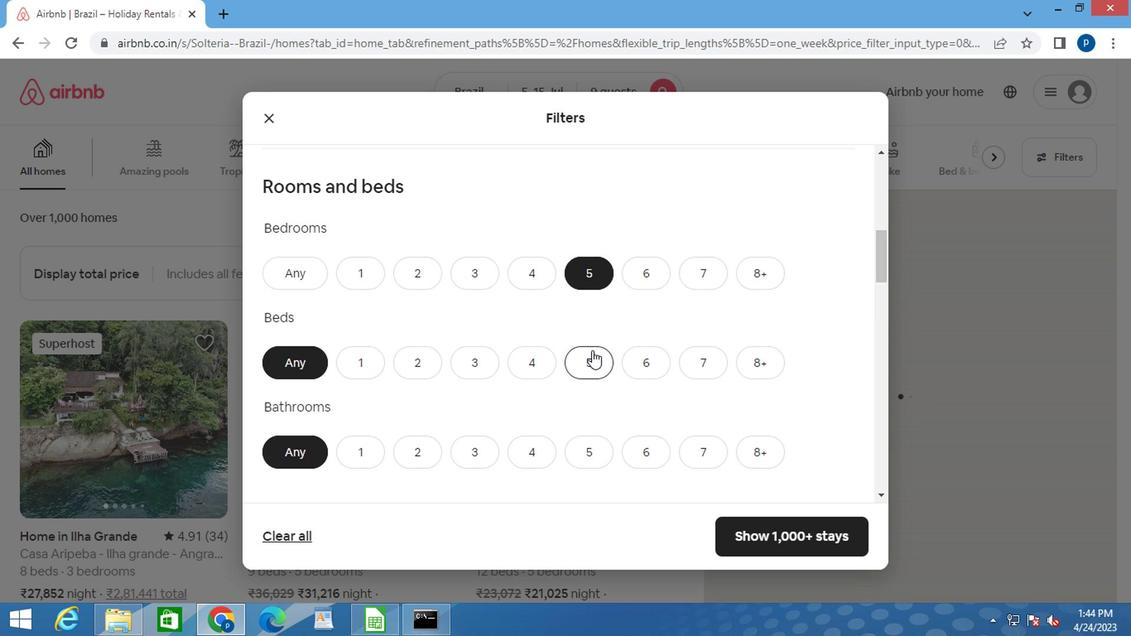 
Action: Mouse scrolled (492, 319) with delta (0, 0)
Screenshot: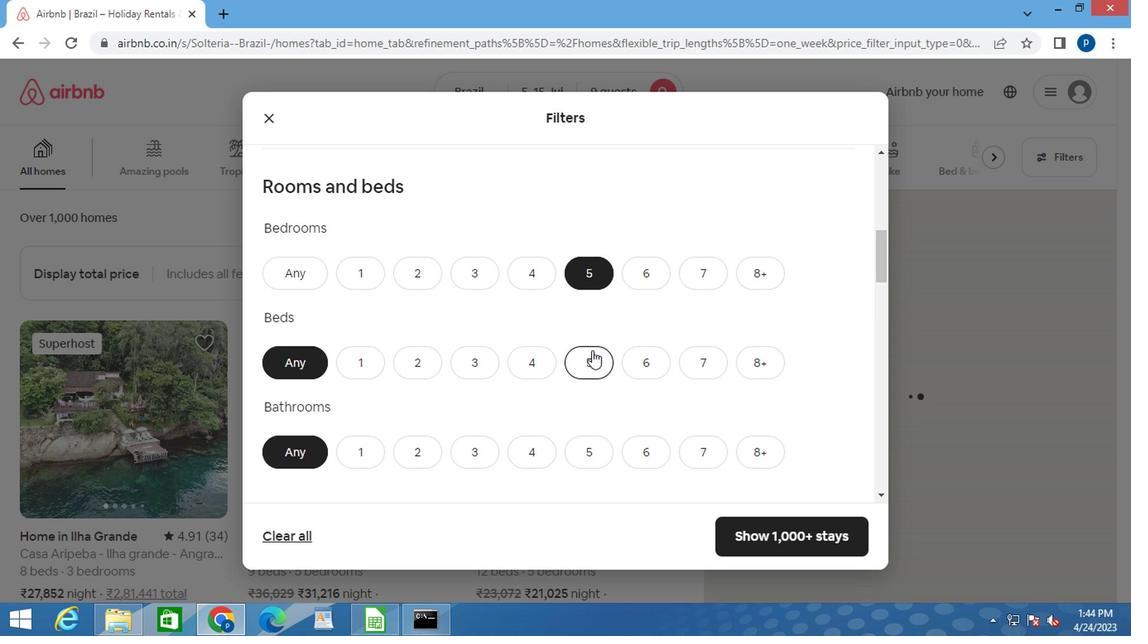 
Action: Mouse moved to (487, 334)
Screenshot: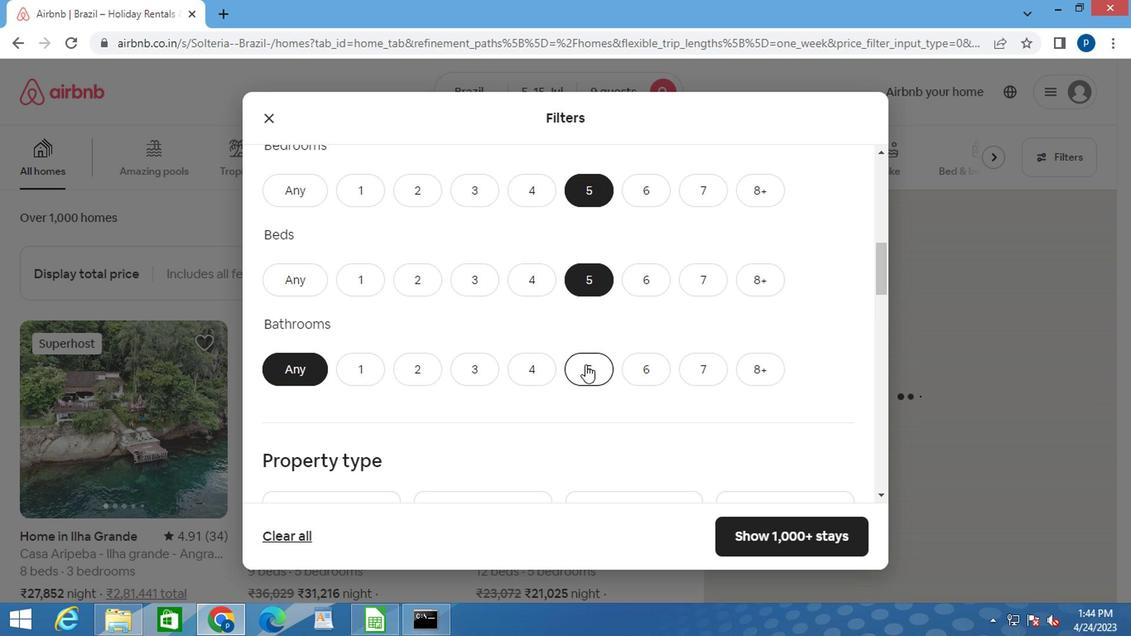 
Action: Mouse pressed left at (486, 337)
Screenshot: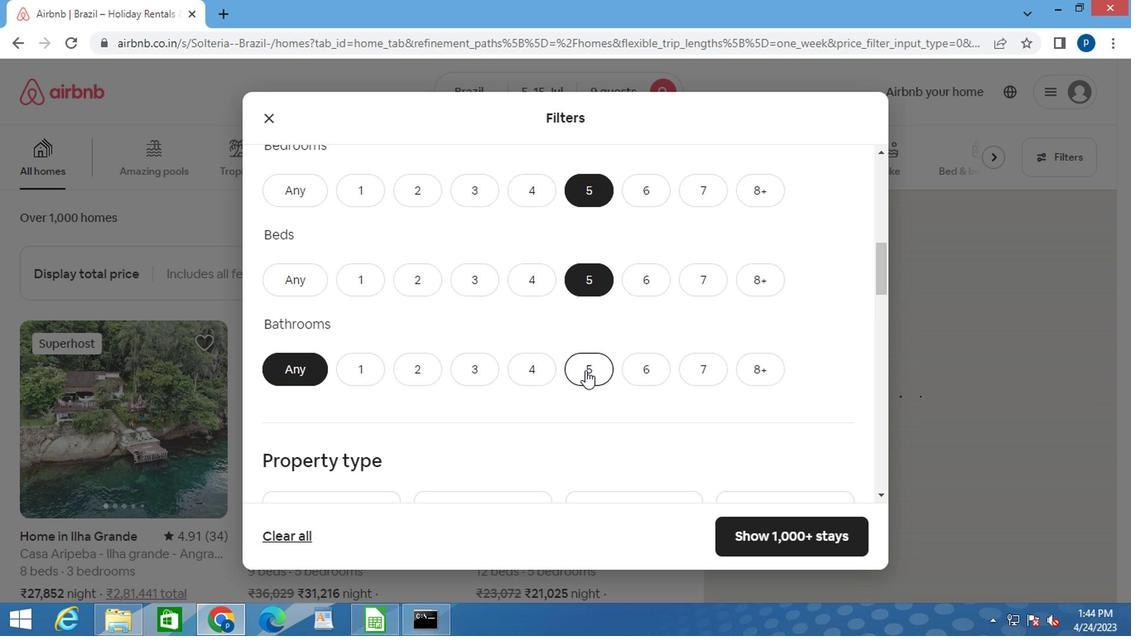 
Action: Mouse moved to (486, 333)
Screenshot: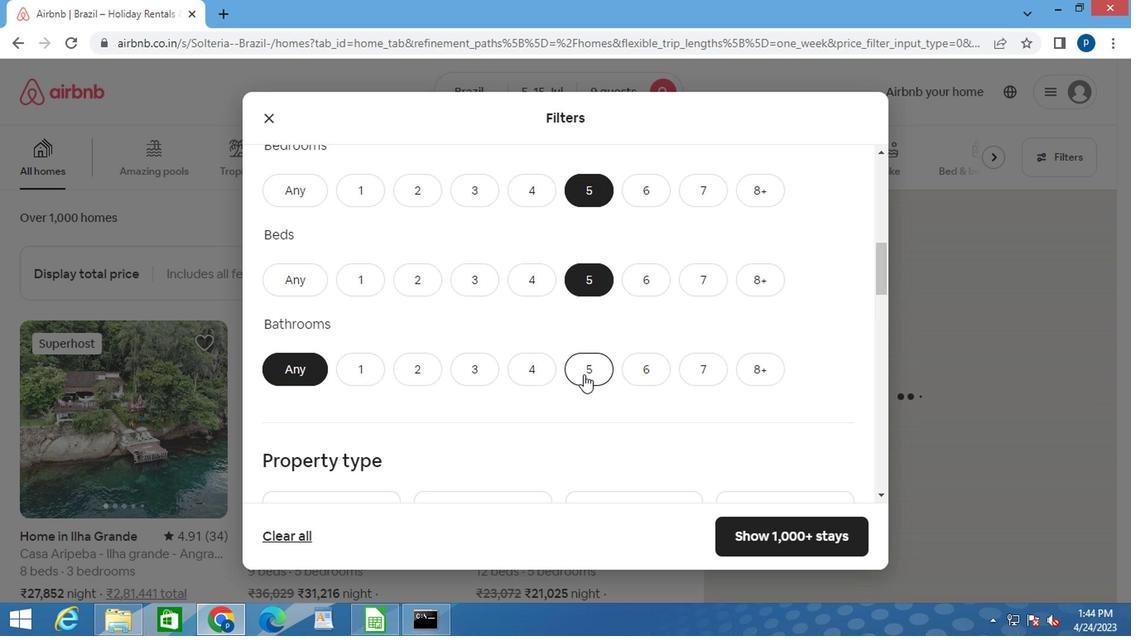 
Action: Mouse pressed left at (487, 330)
Screenshot: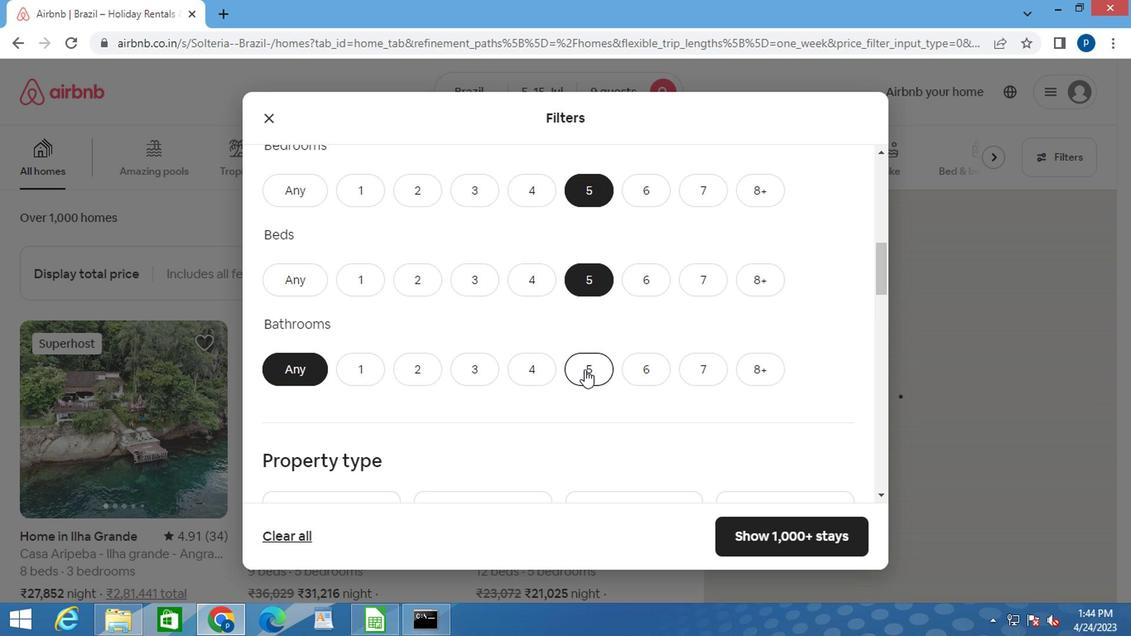 
Action: Mouse moved to (494, 348)
Screenshot: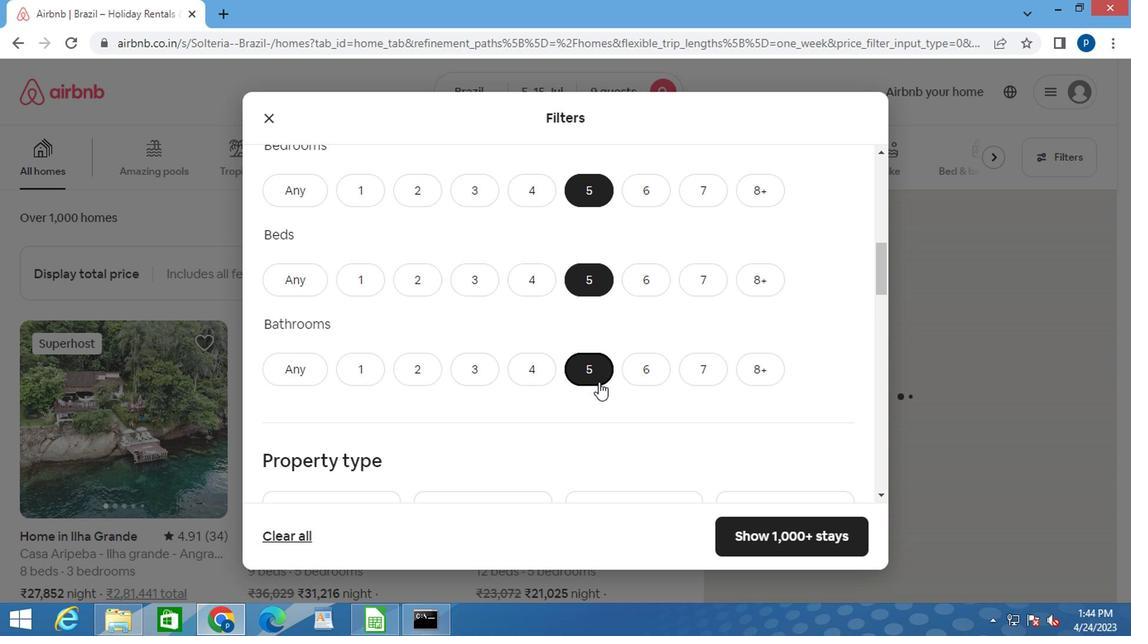 
Action: Mouse scrolled (494, 347) with delta (0, 0)
Screenshot: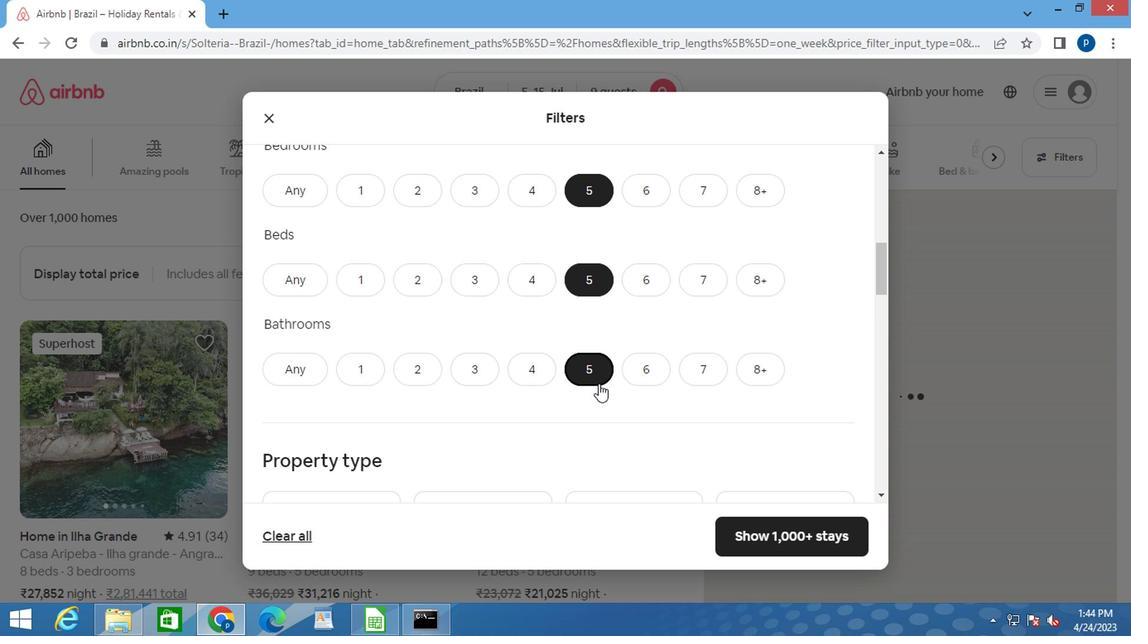 
Action: Mouse scrolled (494, 347) with delta (0, 0)
Screenshot: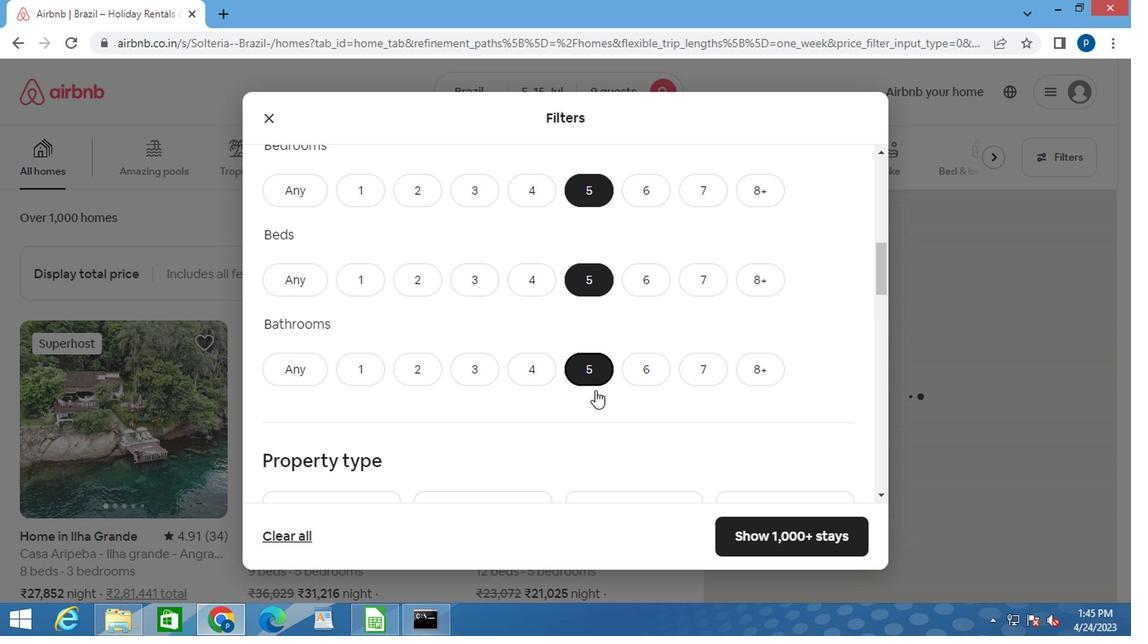 
Action: Mouse moved to (480, 337)
Screenshot: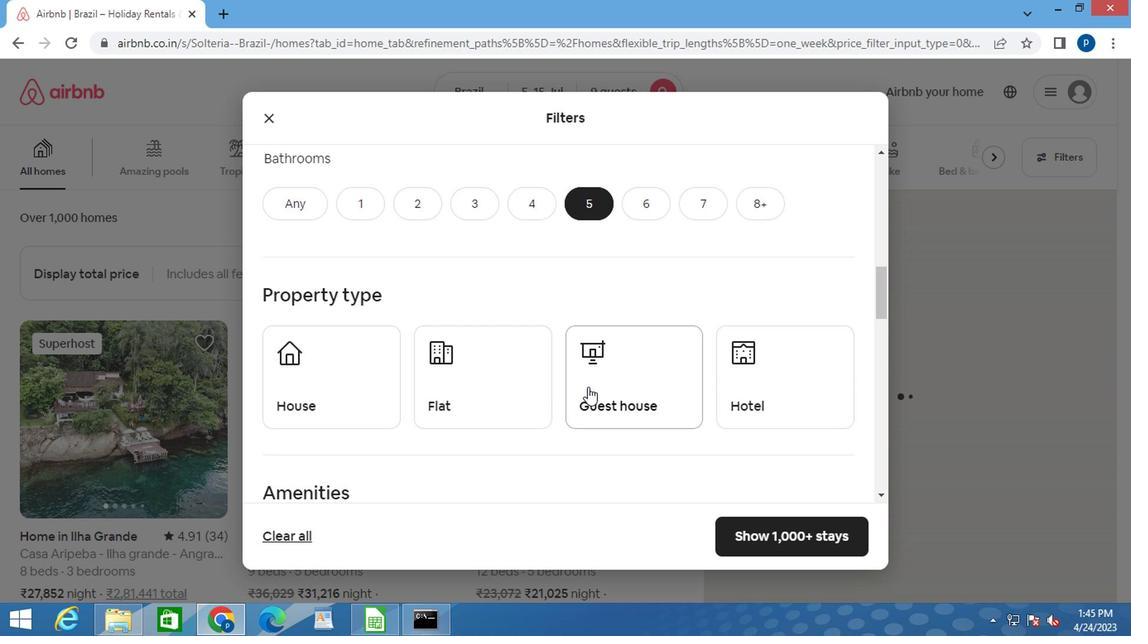 
Action: Mouse scrolled (480, 336) with delta (0, 0)
Screenshot: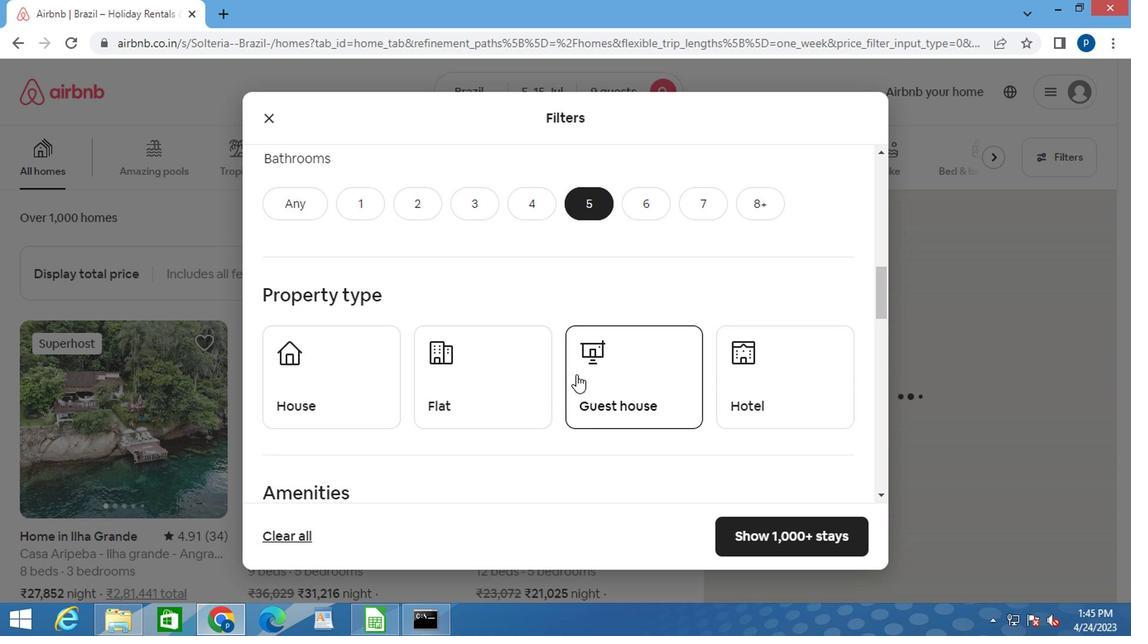 
Action: Mouse moved to (316, 289)
Screenshot: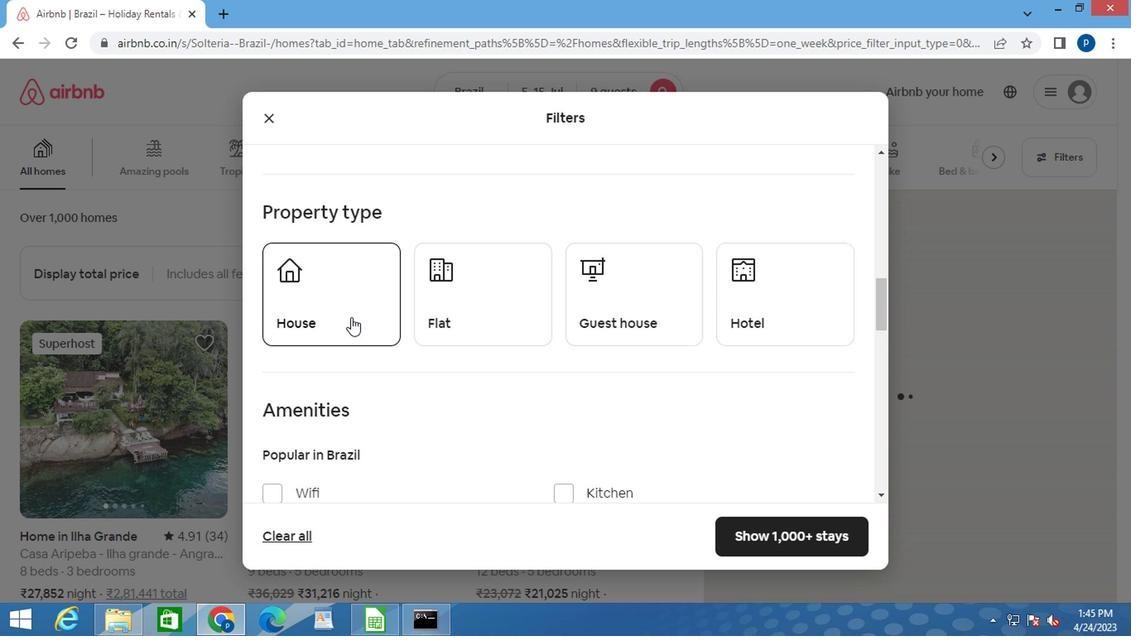 
Action: Mouse pressed left at (316, 289)
Screenshot: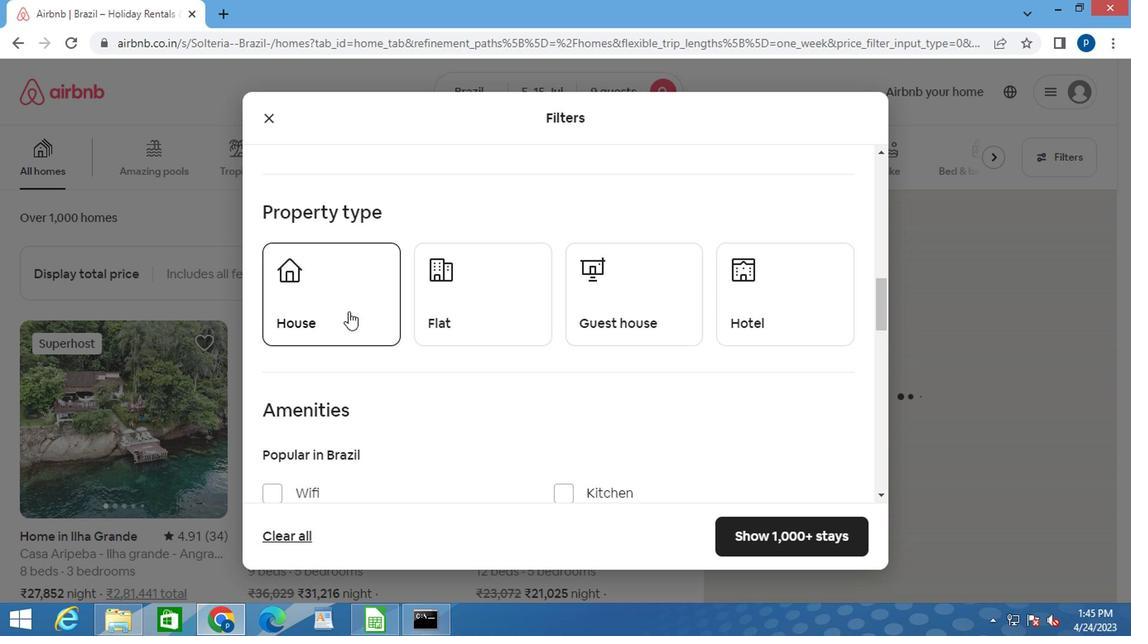 
Action: Mouse moved to (417, 300)
Screenshot: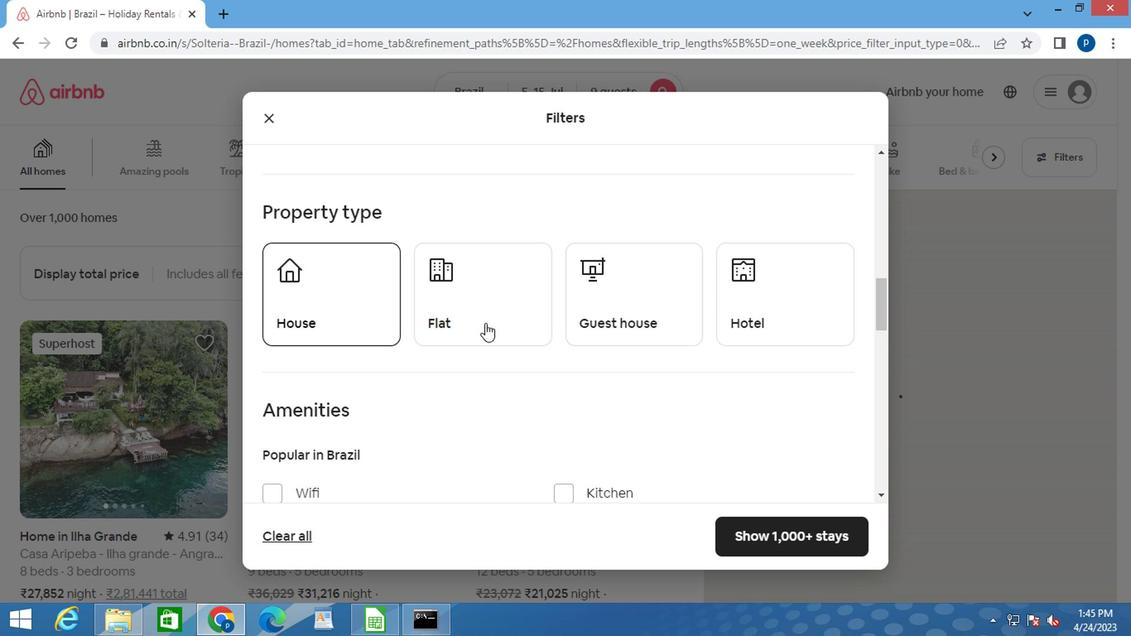 
Action: Mouse pressed left at (417, 300)
Screenshot: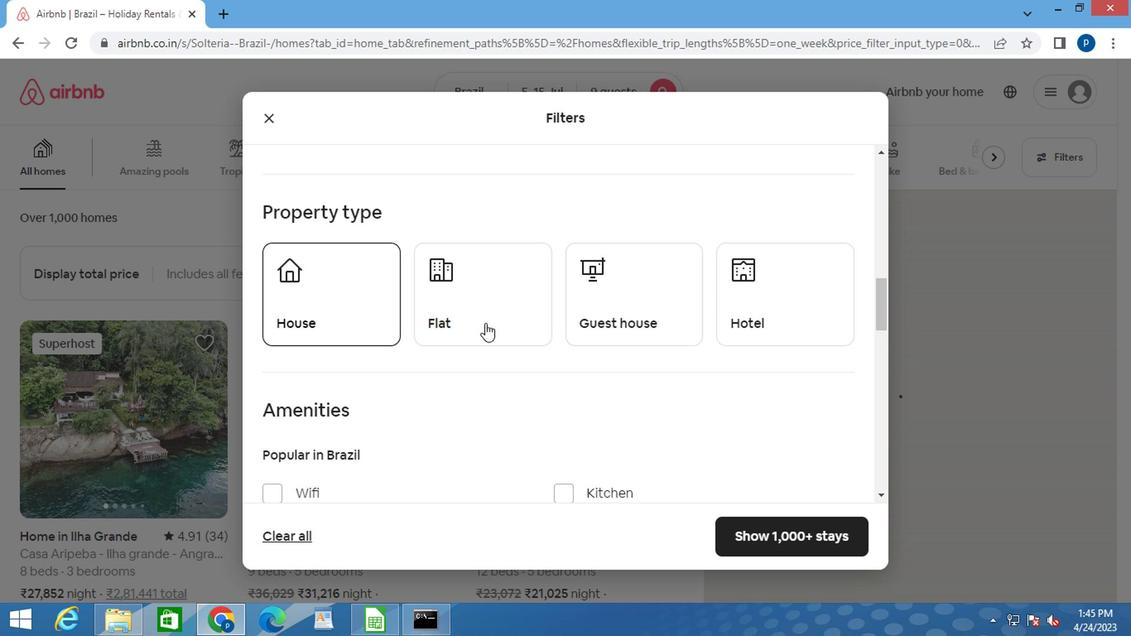 
Action: Mouse moved to (512, 298)
Screenshot: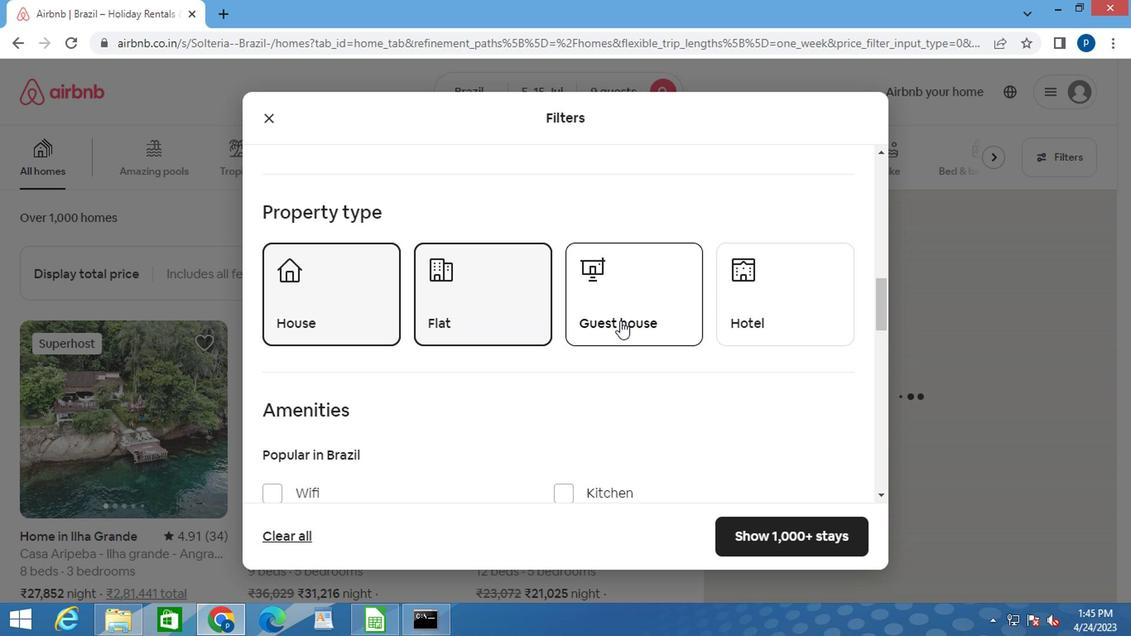 
Action: Mouse pressed left at (512, 298)
Screenshot: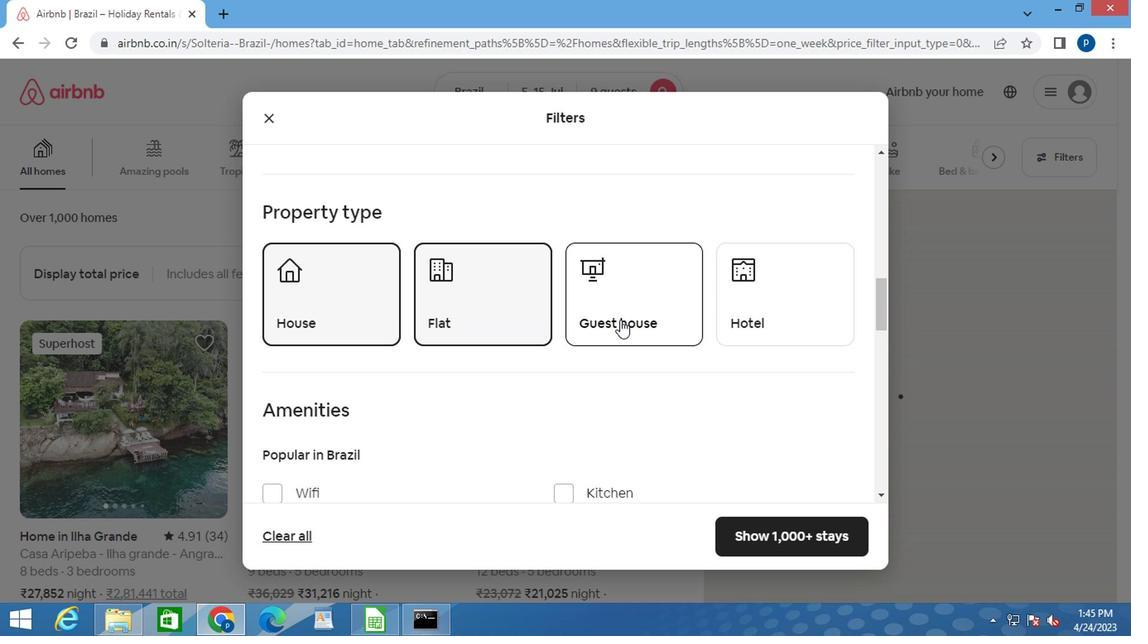 
Action: Mouse scrolled (512, 297) with delta (0, 0)
Screenshot: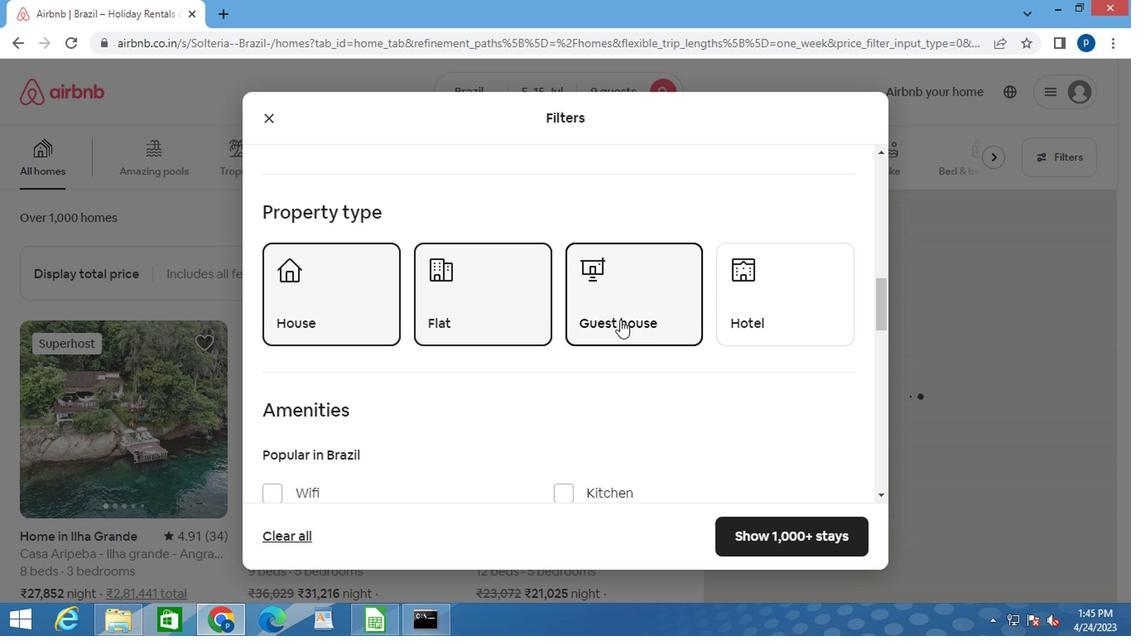 
Action: Mouse moved to (512, 298)
Screenshot: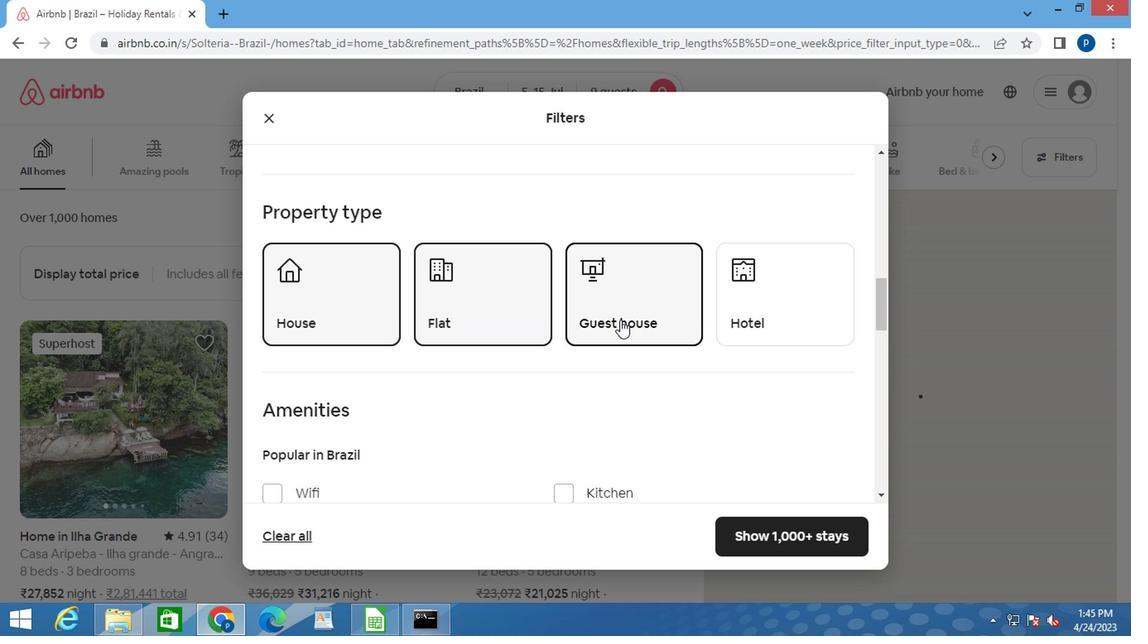 
Action: Mouse scrolled (512, 297) with delta (0, 0)
Screenshot: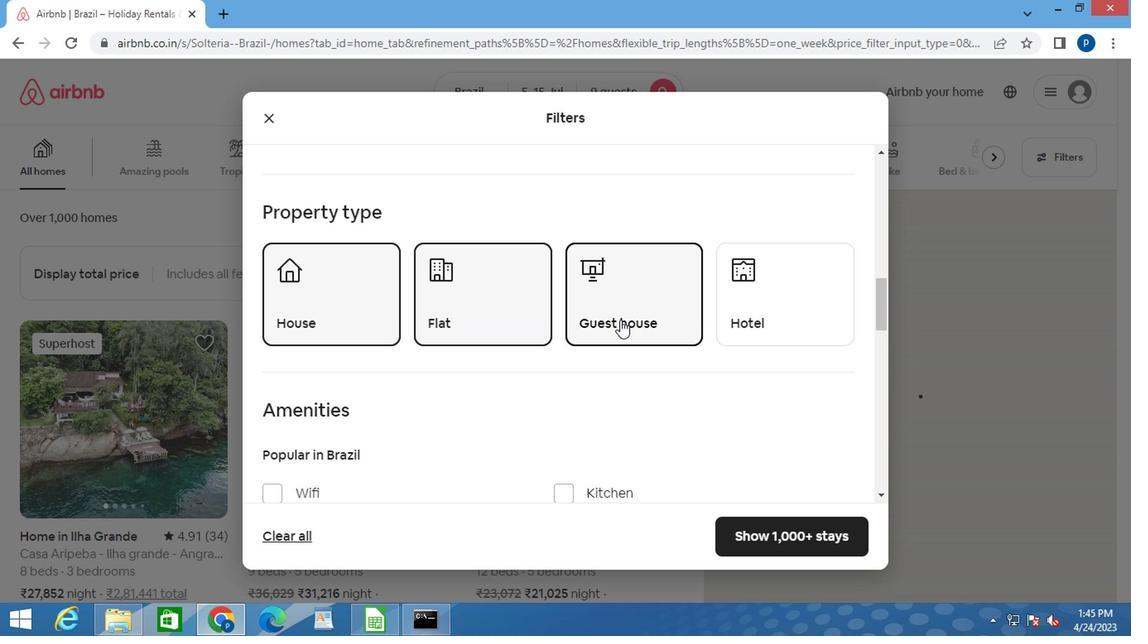 
Action: Mouse moved to (501, 300)
Screenshot: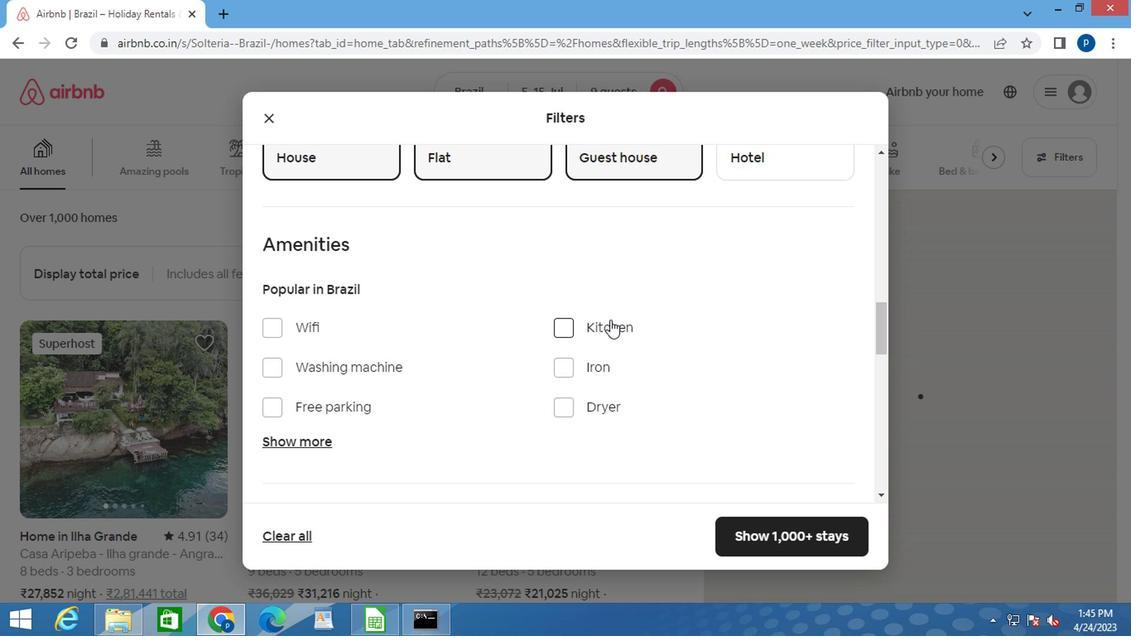 
Action: Mouse scrolled (501, 299) with delta (0, 0)
Screenshot: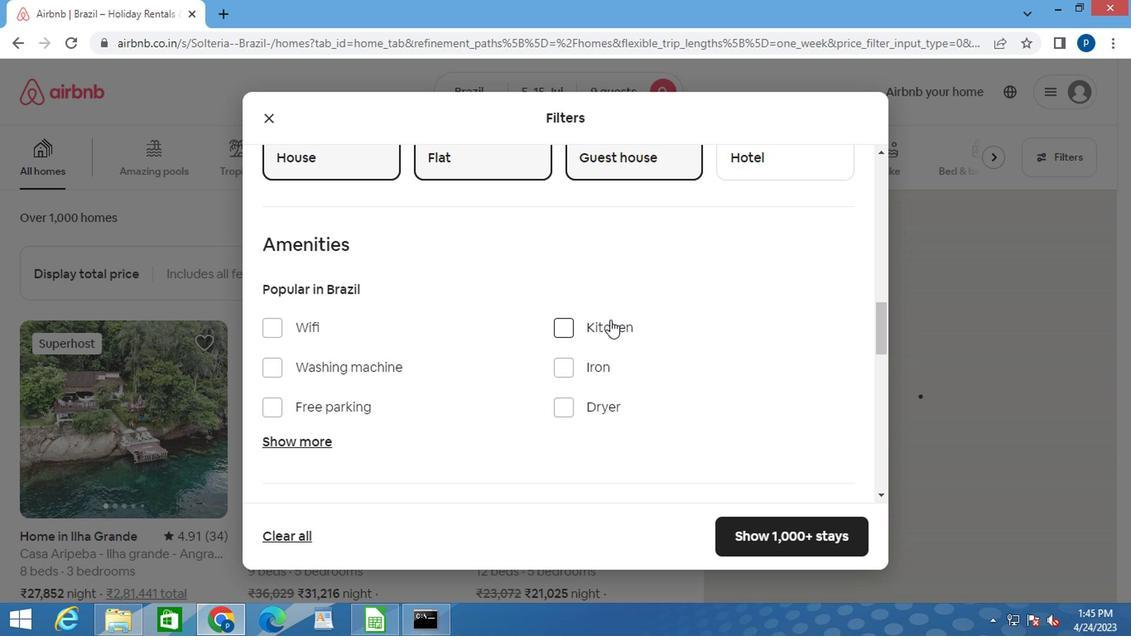 
Action: Mouse moved to (500, 300)
Screenshot: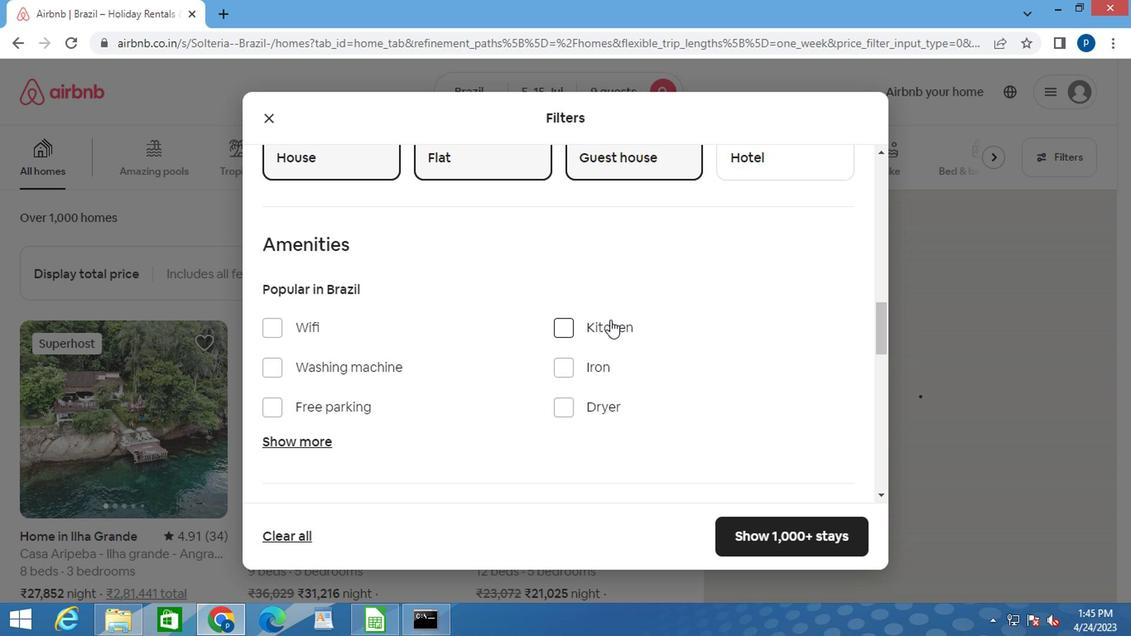 
Action: Mouse scrolled (500, 299) with delta (0, 0)
Screenshot: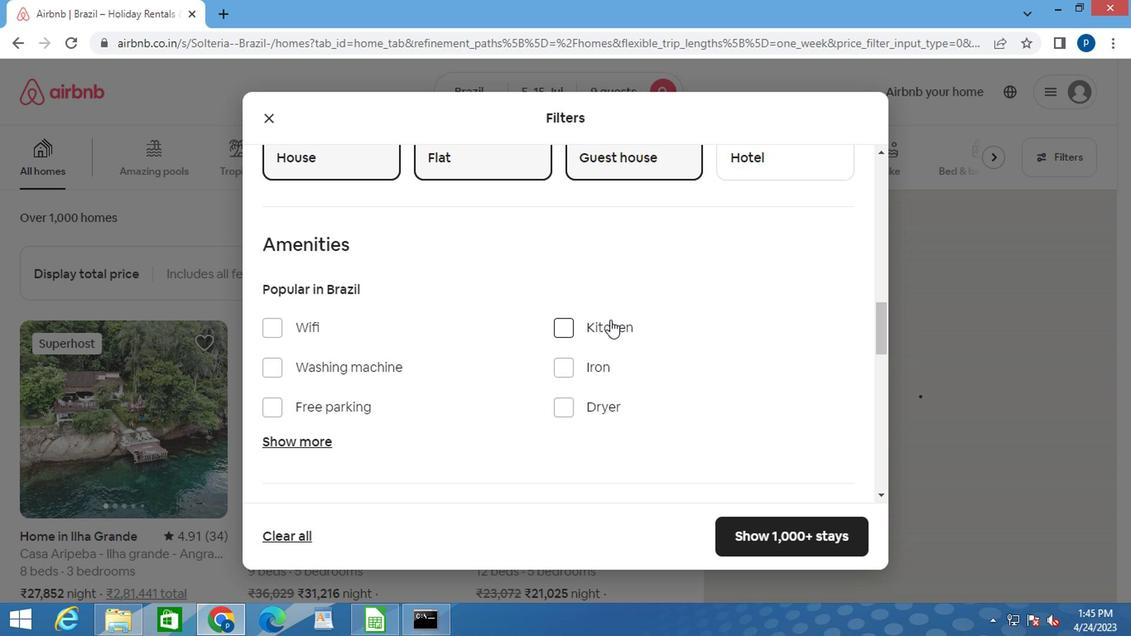 
Action: Mouse moved to (492, 300)
Screenshot: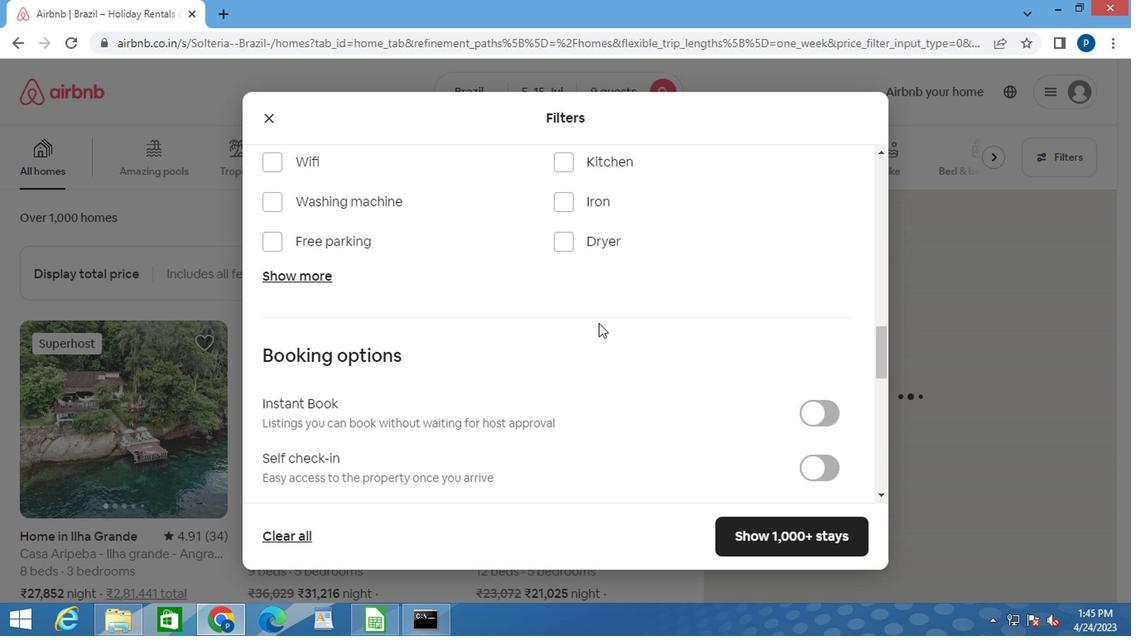 
Action: Mouse scrolled (492, 299) with delta (0, 0)
Screenshot: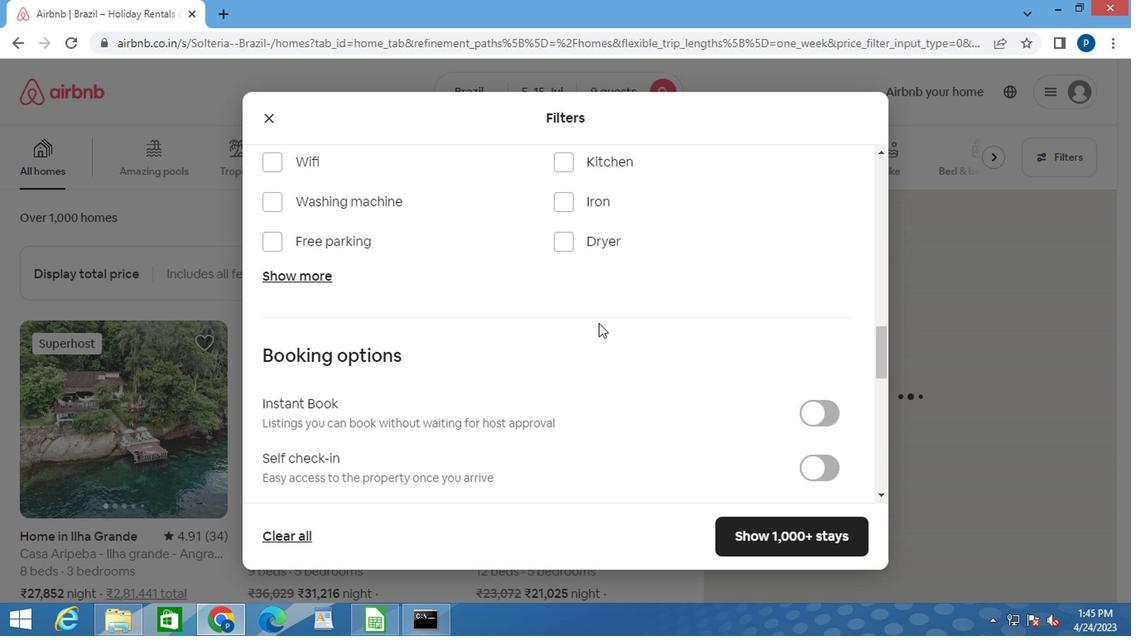 
Action: Mouse moved to (491, 301)
Screenshot: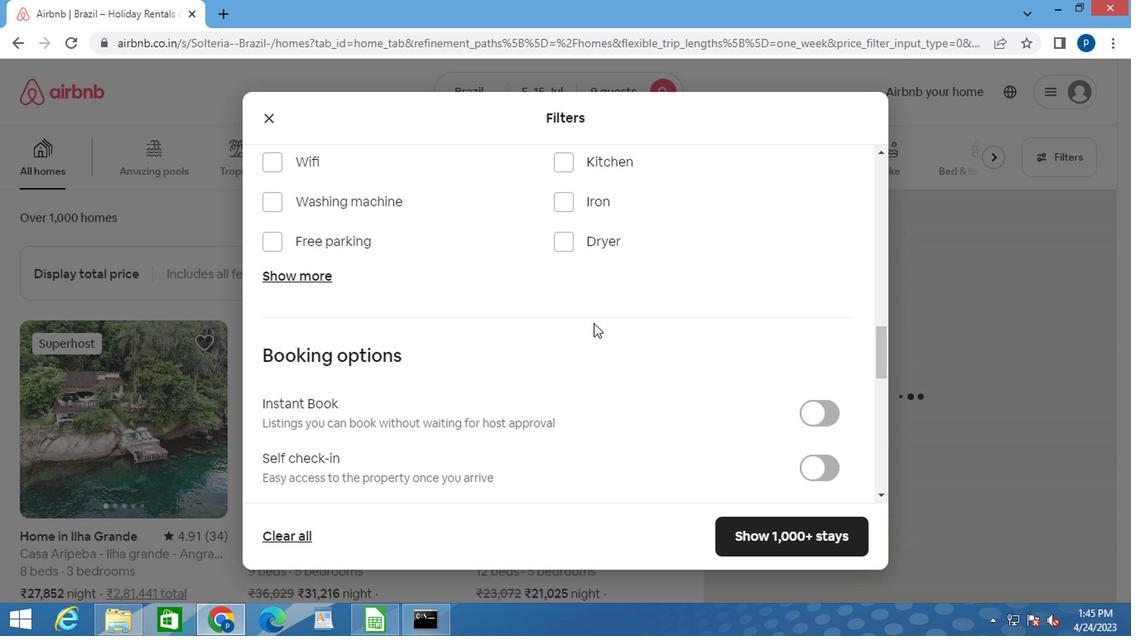 
Action: Mouse scrolled (491, 301) with delta (0, 0)
Screenshot: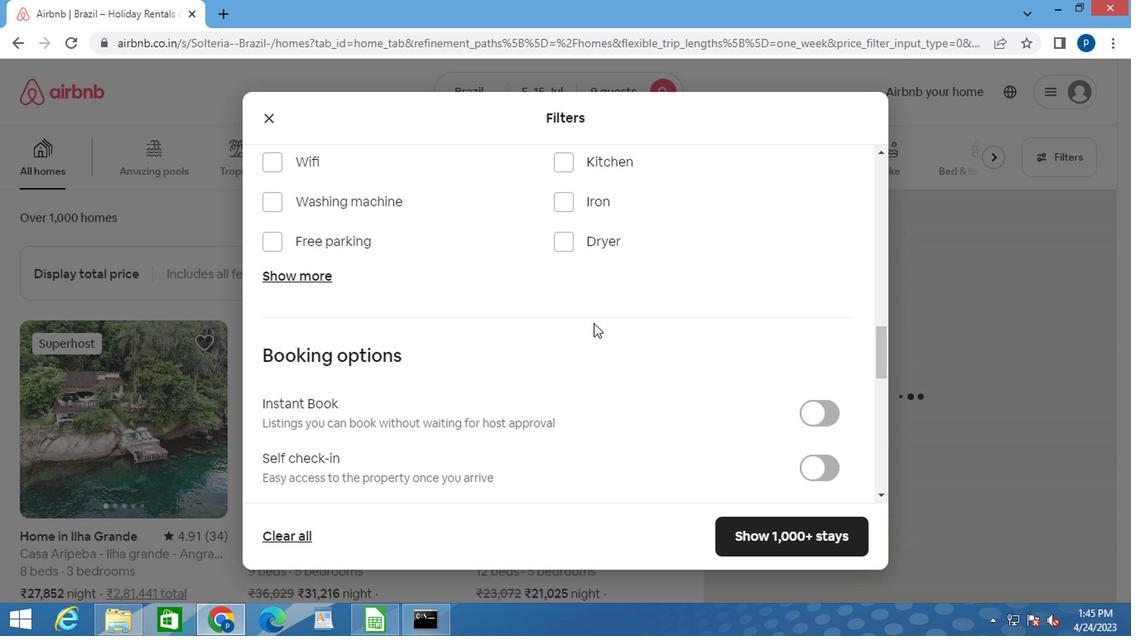 
Action: Mouse moved to (647, 288)
Screenshot: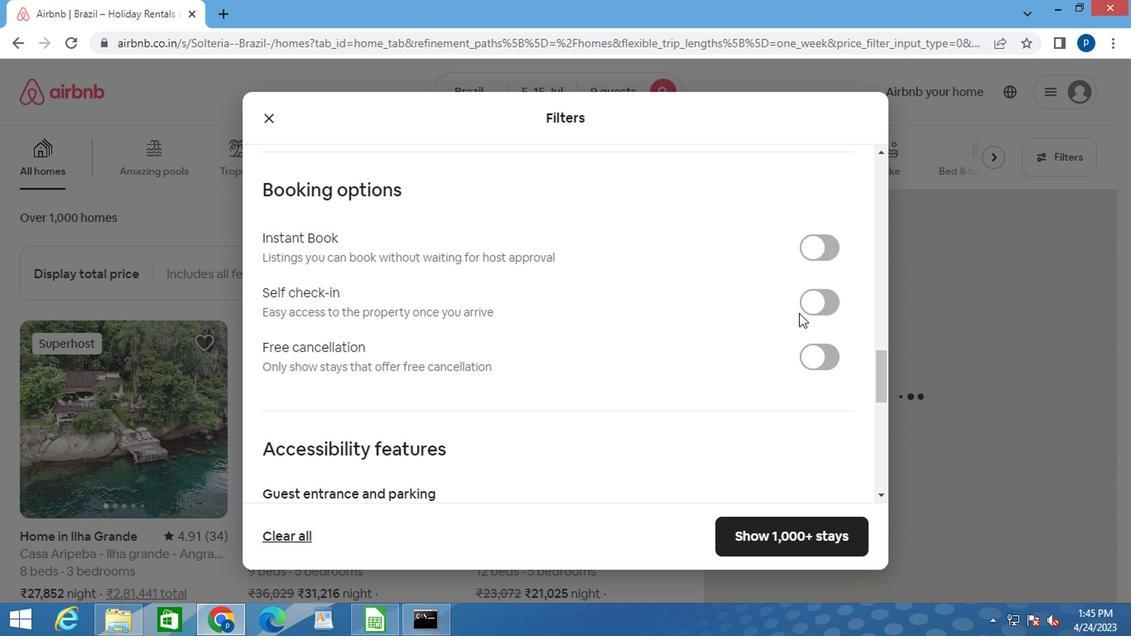 
Action: Mouse pressed left at (647, 288)
Screenshot: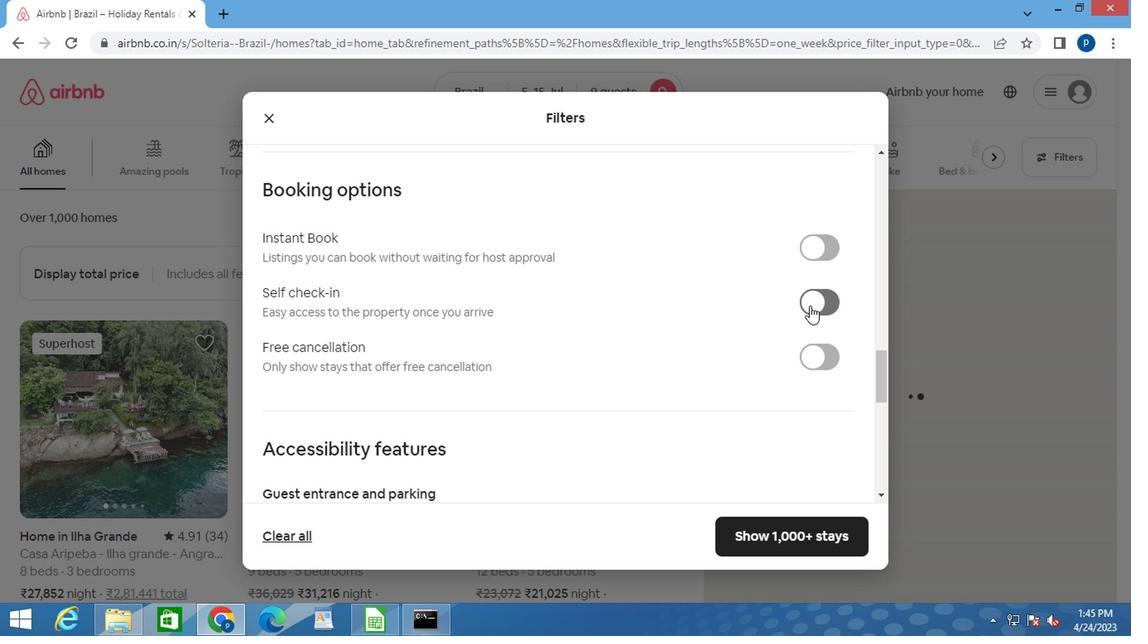
Action: Mouse moved to (551, 302)
Screenshot: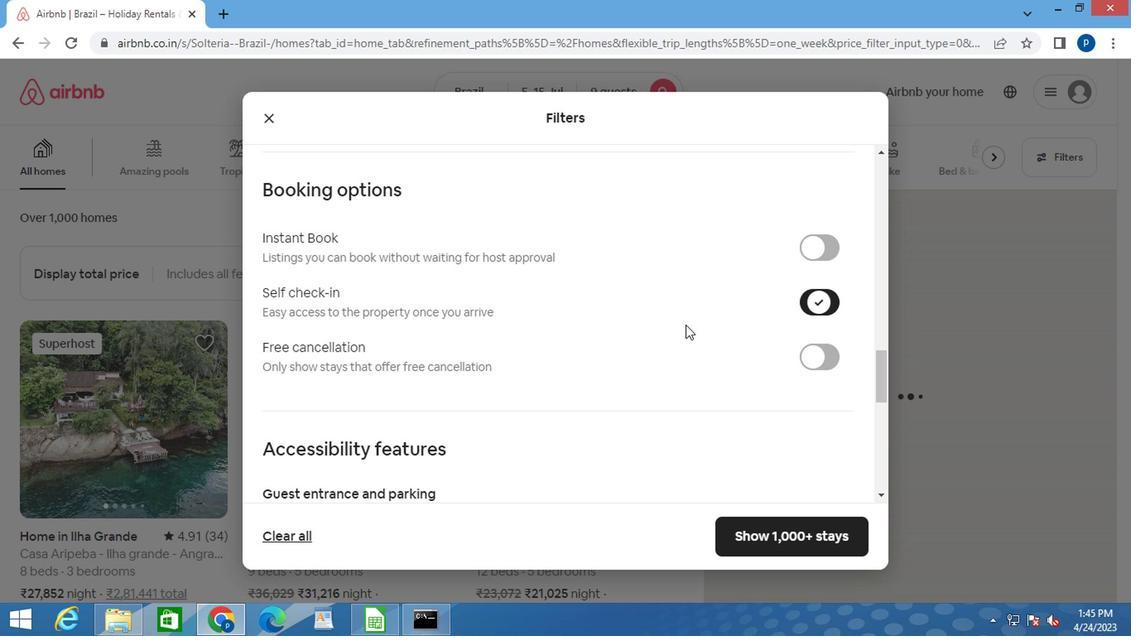 
Action: Mouse scrolled (551, 302) with delta (0, 0)
Screenshot: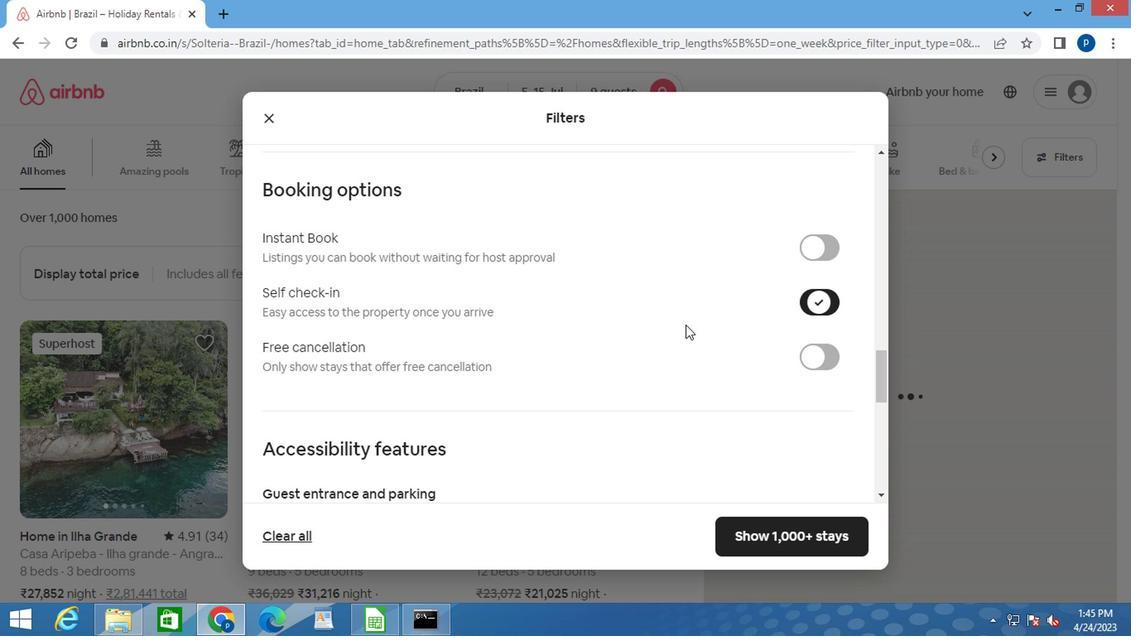 
Action: Mouse moved to (548, 303)
Screenshot: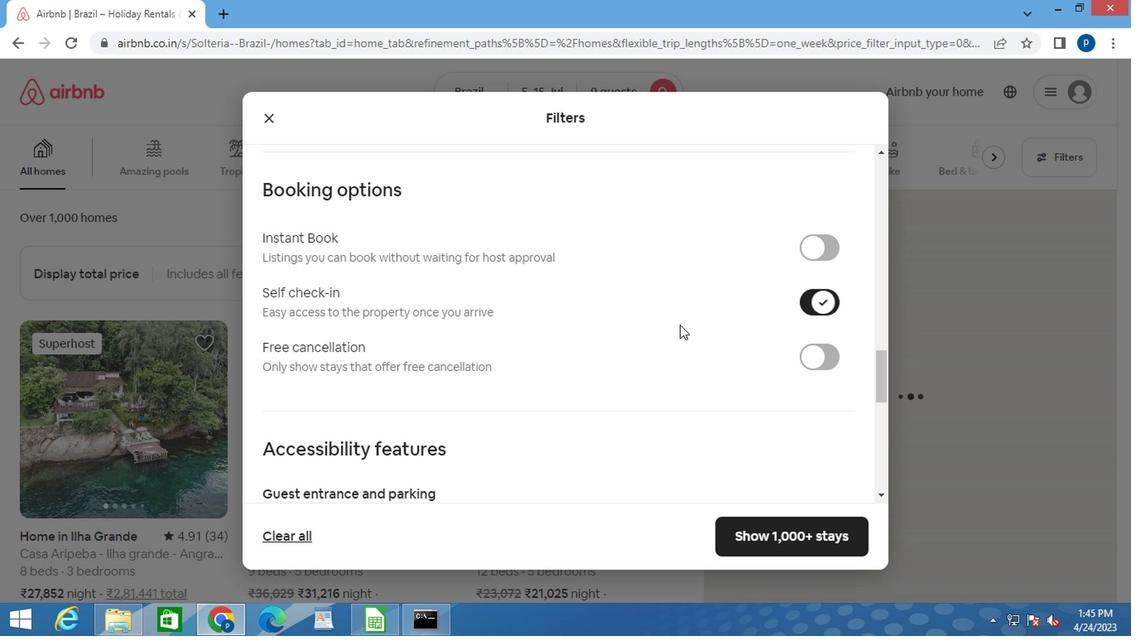 
Action: Mouse scrolled (548, 302) with delta (0, 0)
Screenshot: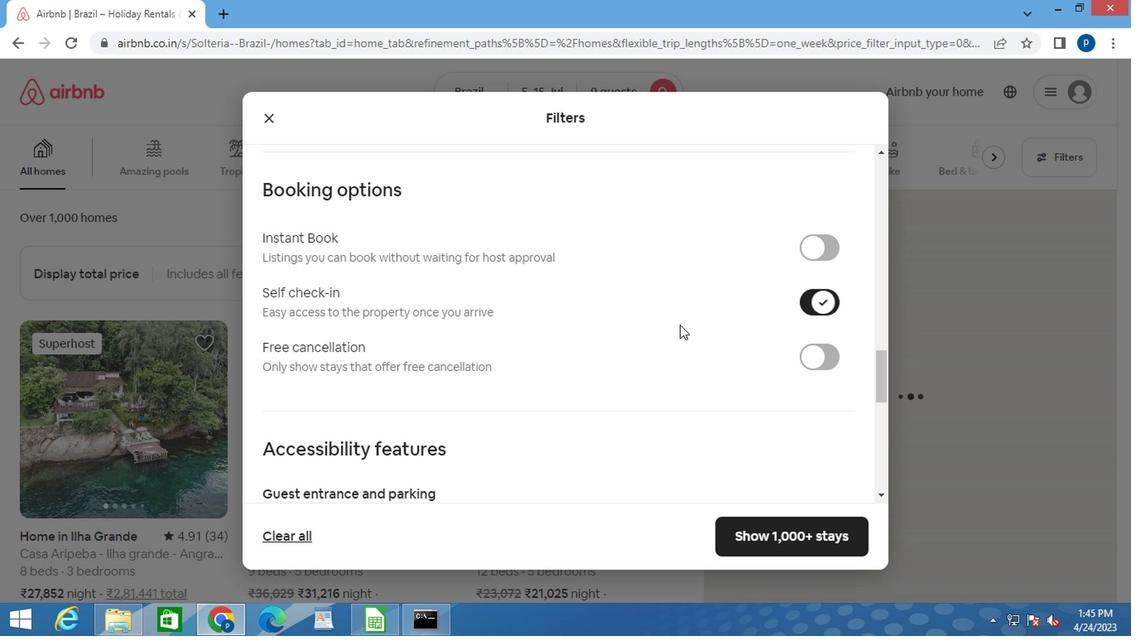 
Action: Mouse moved to (546, 304)
Screenshot: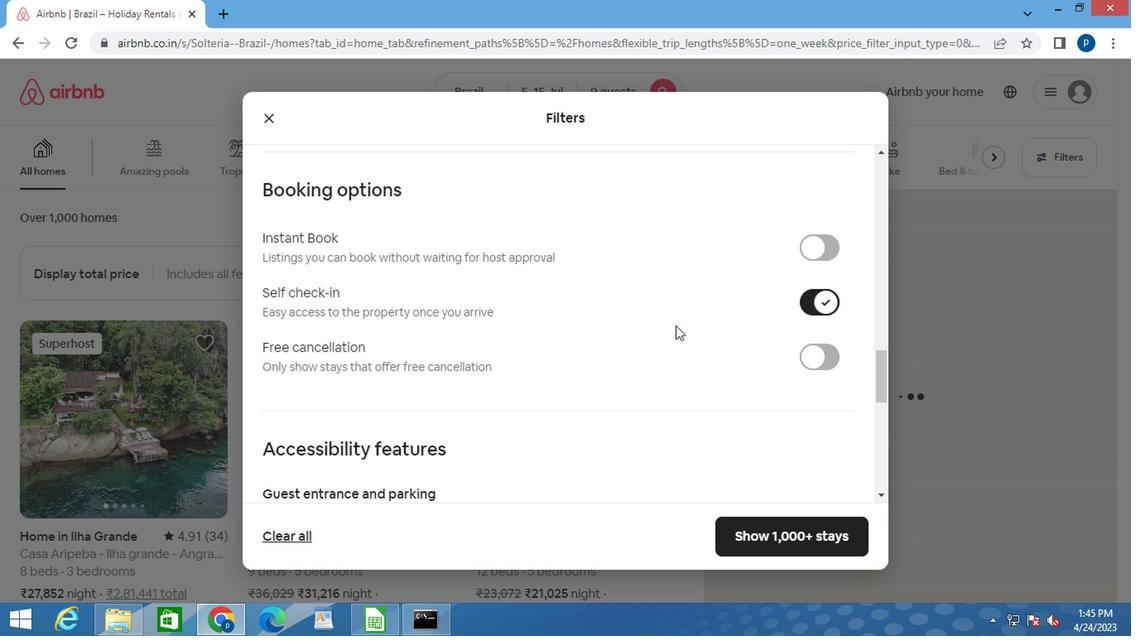 
Action: Mouse scrolled (546, 303) with delta (0, 0)
Screenshot: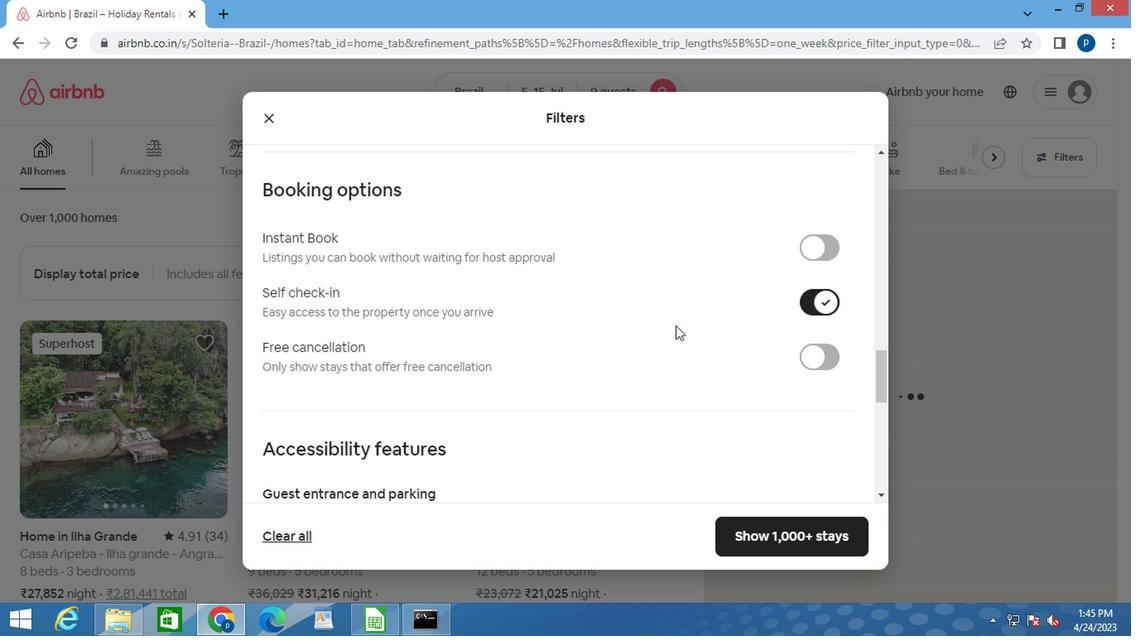 
Action: Mouse scrolled (546, 303) with delta (0, 0)
Screenshot: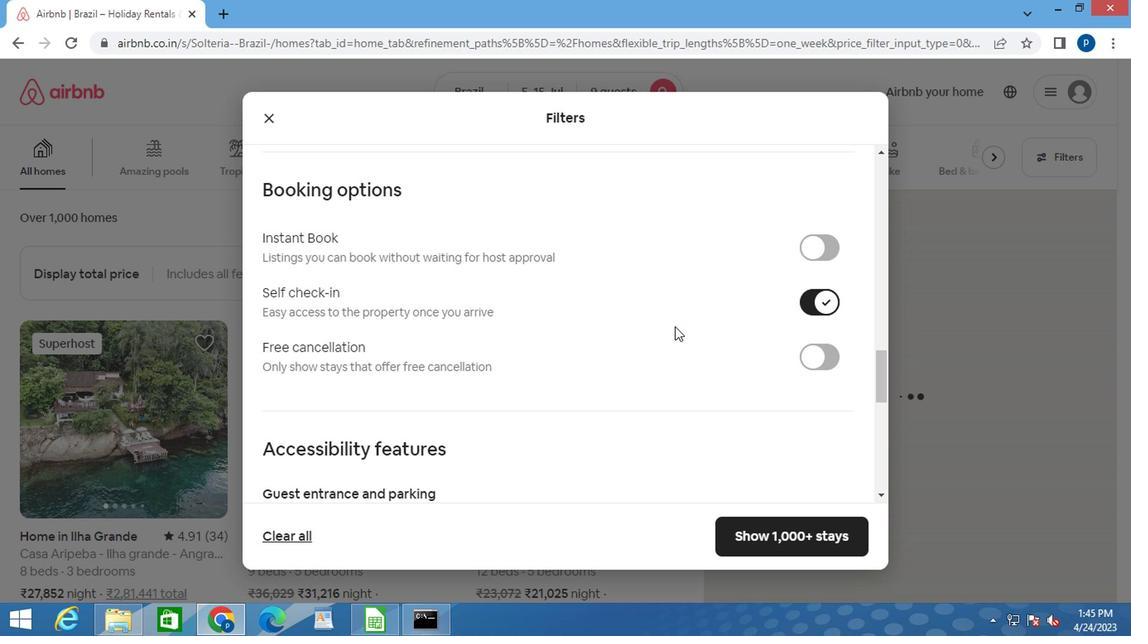 
Action: Mouse scrolled (546, 303) with delta (0, 0)
Screenshot: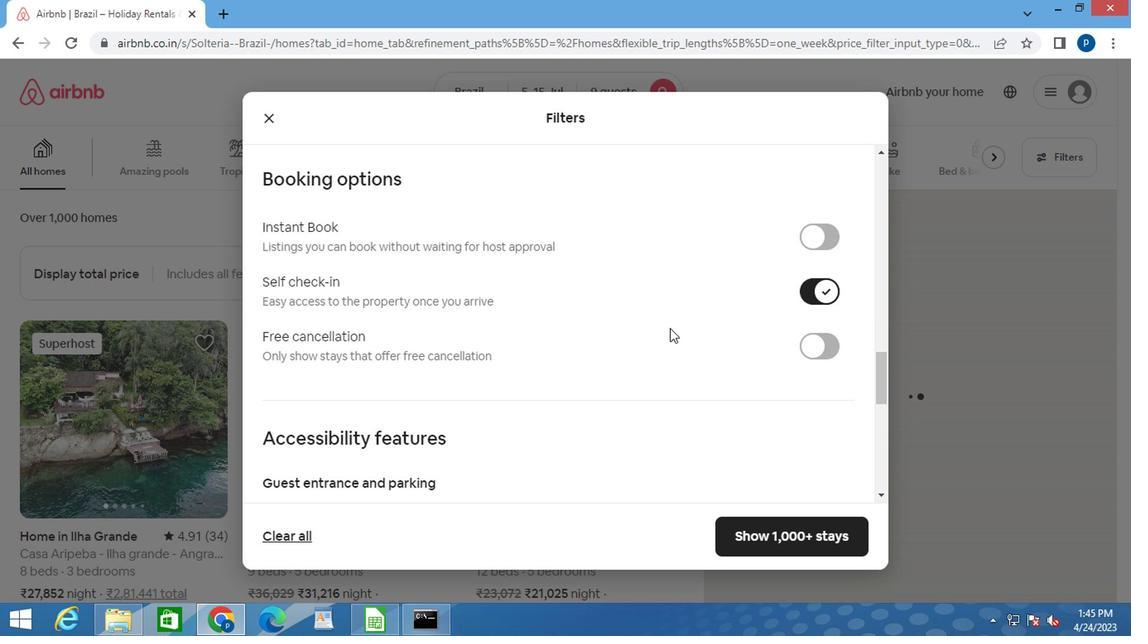 
Action: Mouse moved to (545, 304)
Screenshot: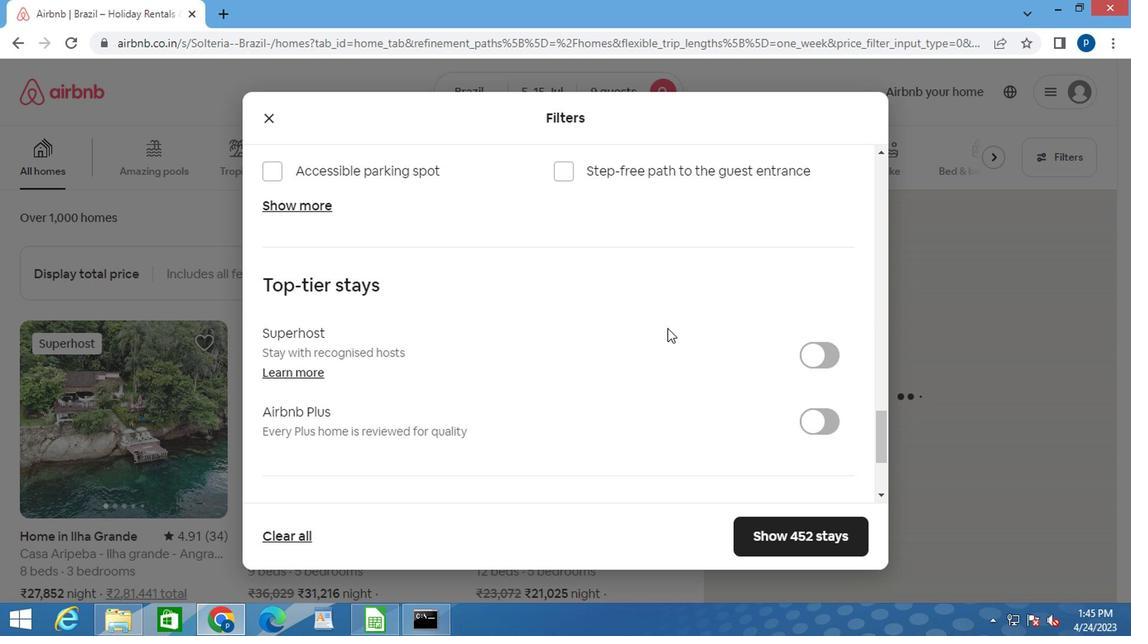 
Action: Mouse scrolled (545, 304) with delta (0, 0)
Screenshot: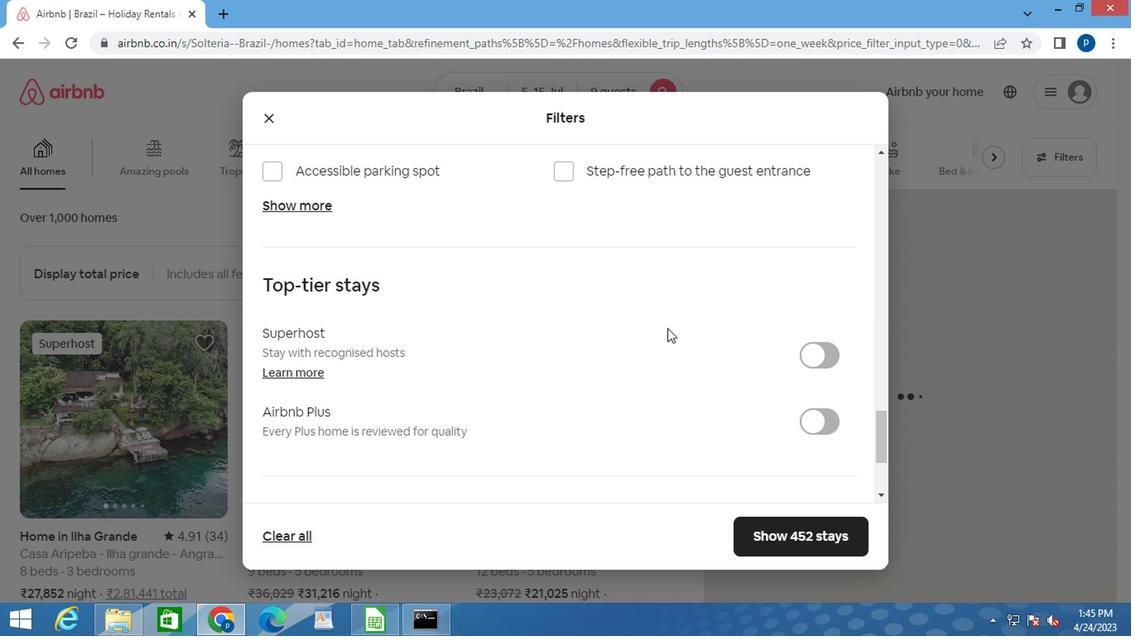 
Action: Mouse moved to (545, 305)
Screenshot: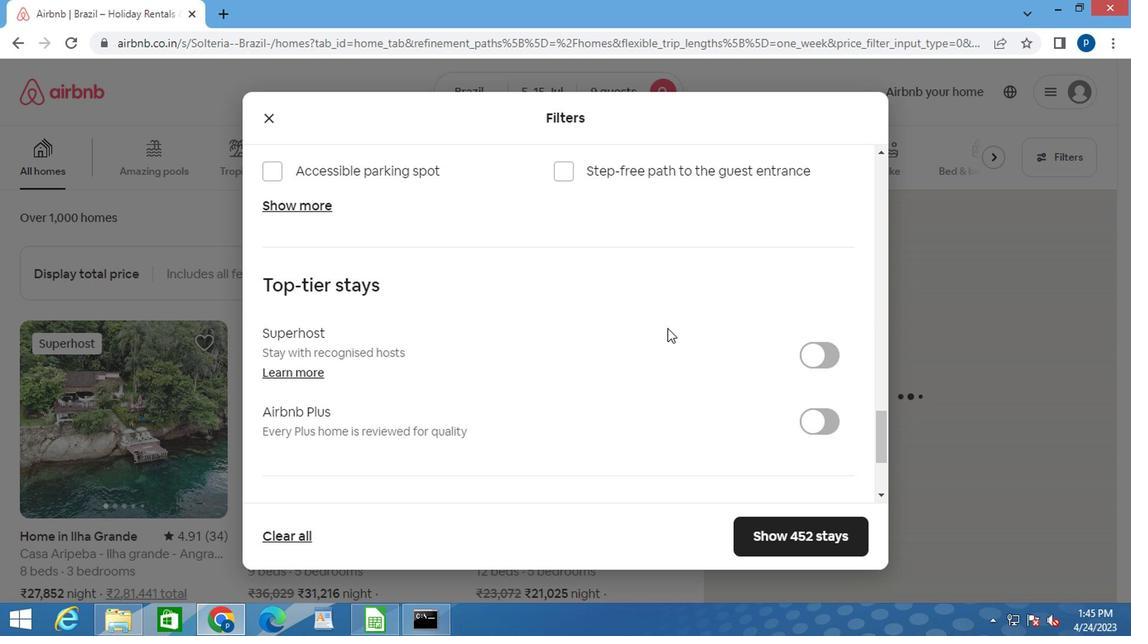 
Action: Mouse scrolled (545, 304) with delta (0, 0)
Screenshot: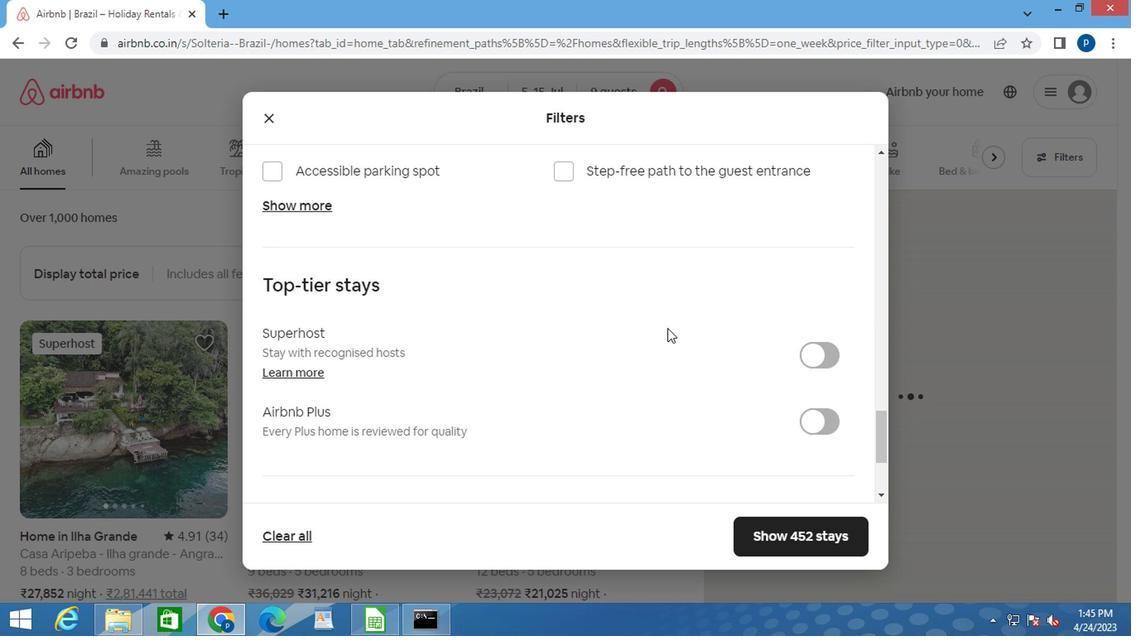 
Action: Mouse moved to (545, 305)
Screenshot: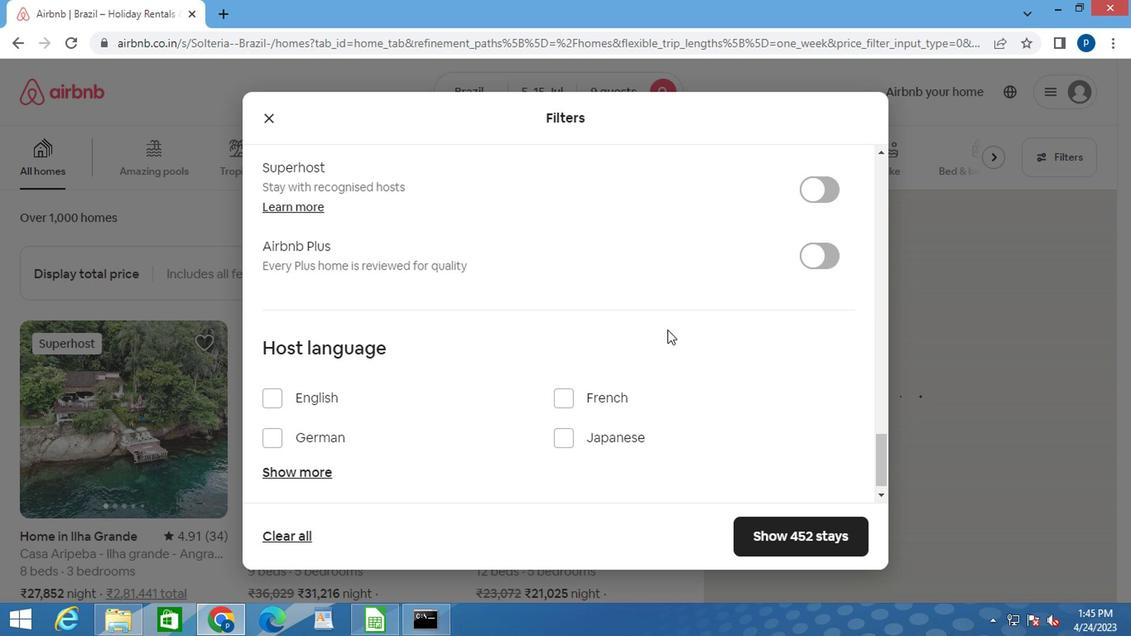 
Action: Mouse scrolled (545, 305) with delta (0, 0)
Screenshot: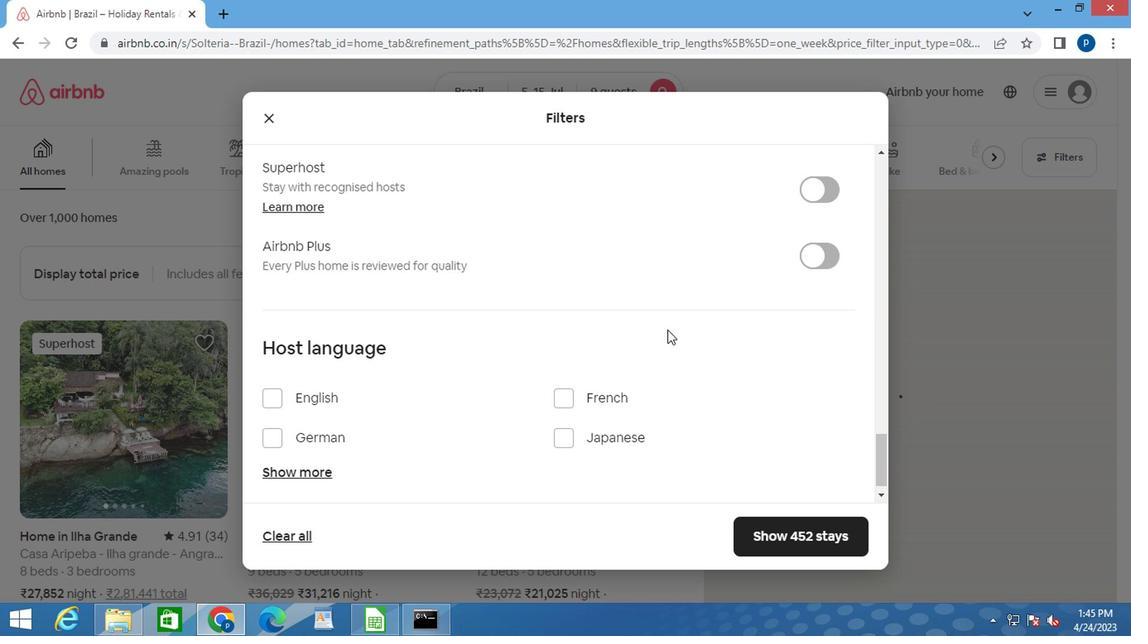 
Action: Mouse moved to (544, 307)
Screenshot: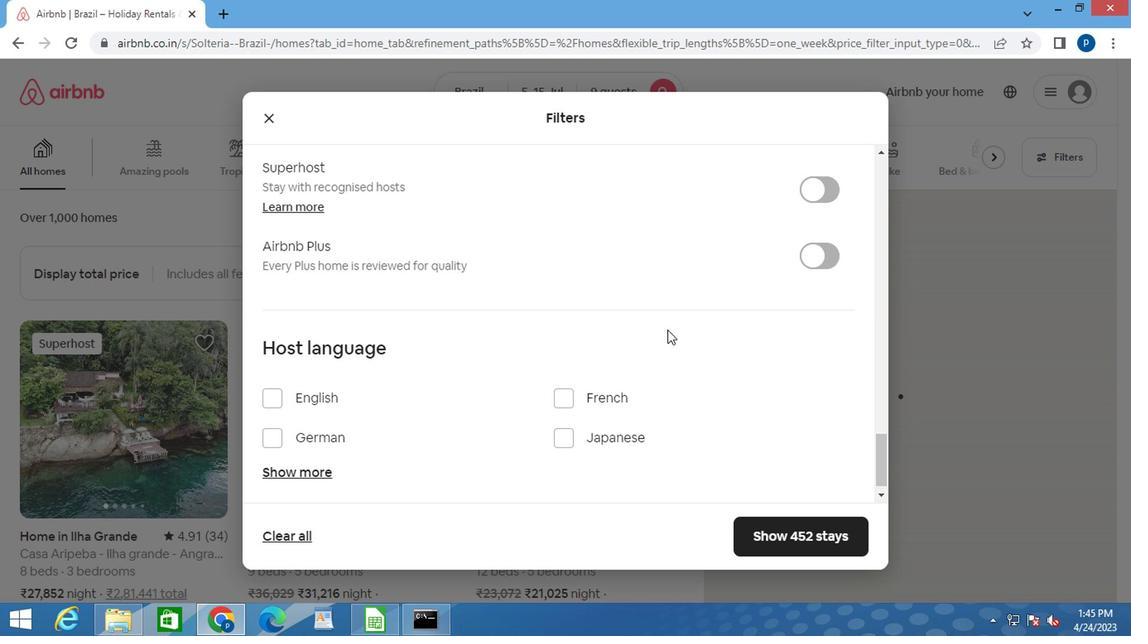 
Action: Mouse scrolled (544, 306) with delta (0, 0)
Screenshot: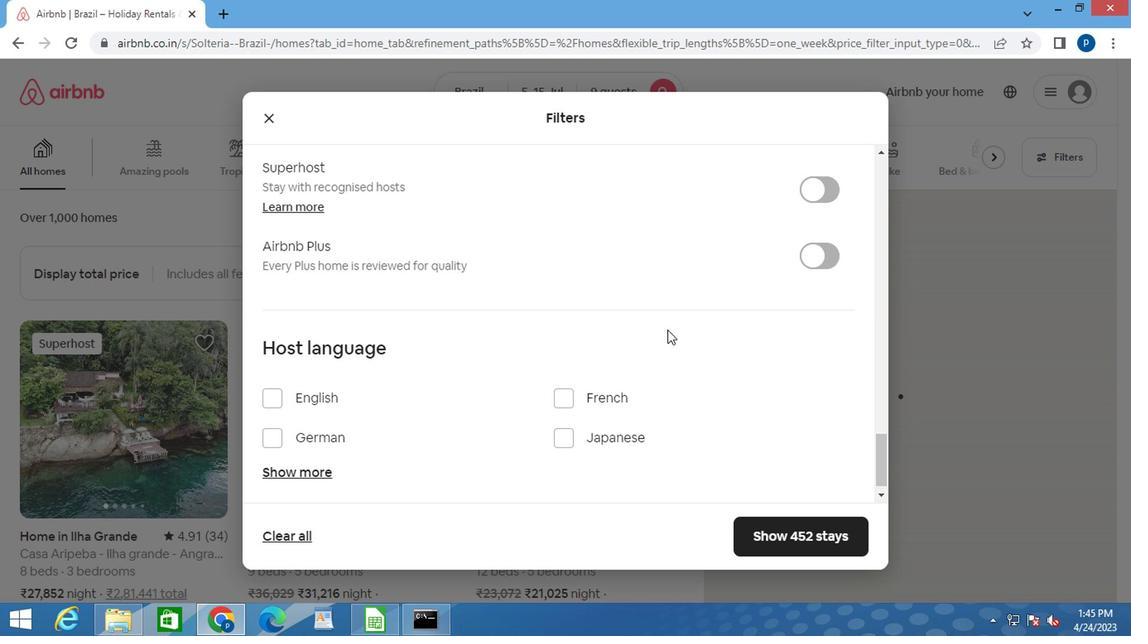 
Action: Mouse moved to (618, 443)
Screenshot: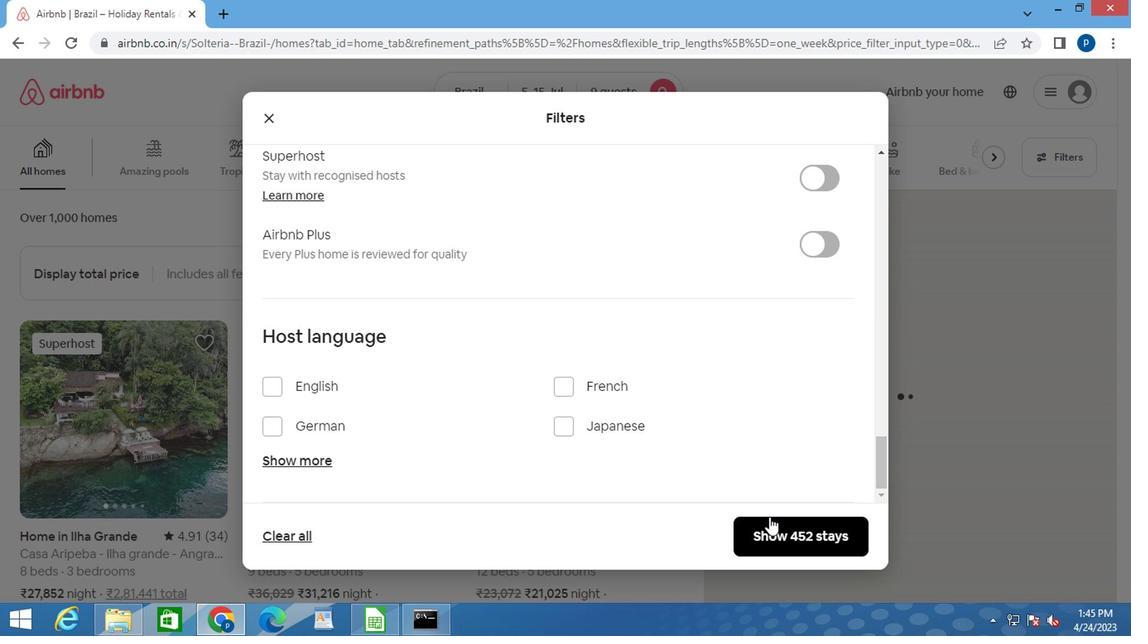 
Action: Mouse pressed left at (618, 443)
Screenshot: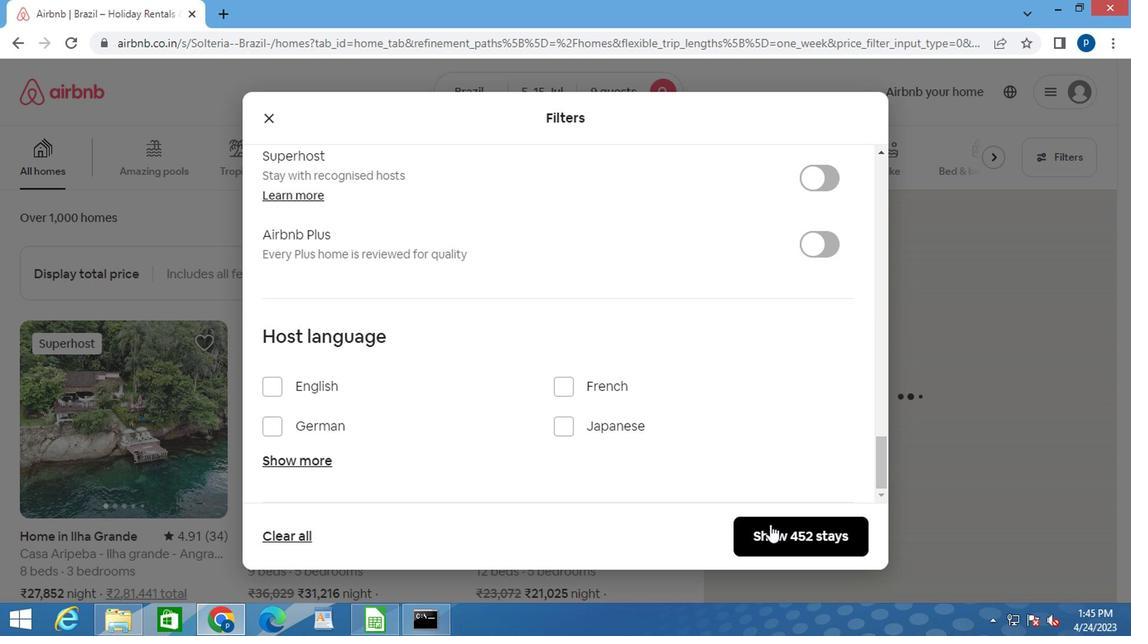 
